 Task: Look for space in Iperu, Nigeria from 7th July, 2023 to 15th July, 2023 for 6 adults in price range Rs.15000 to Rs.20000. Place can be entire place with 3 bedrooms having 3 beds and 3 bathrooms. Property type can be house, flat, guest house. Booking option can be shelf check-in. Required host language is English.
Action: Mouse moved to (455, 110)
Screenshot: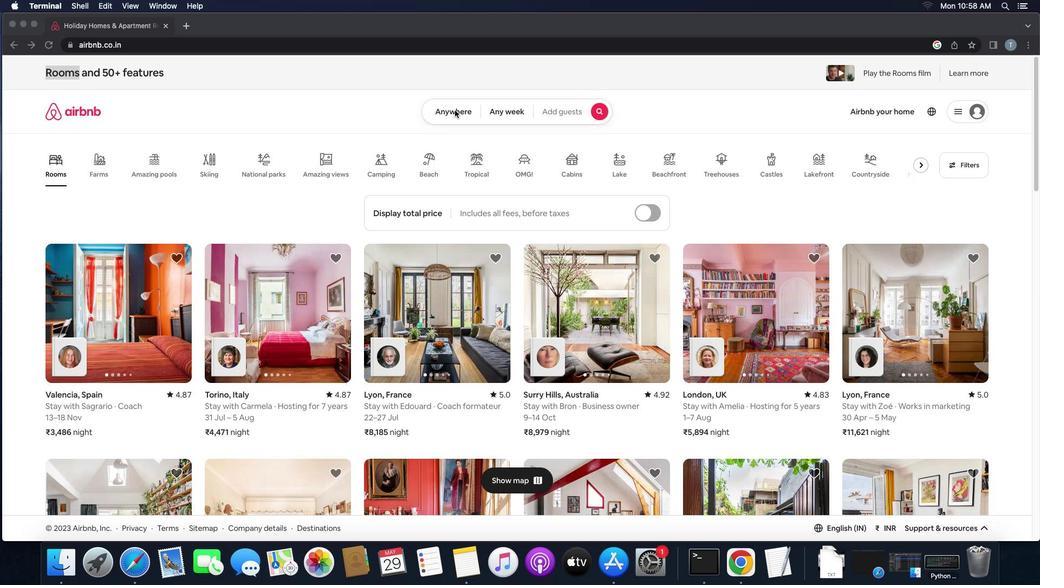 
Action: Mouse pressed left at (455, 110)
Screenshot: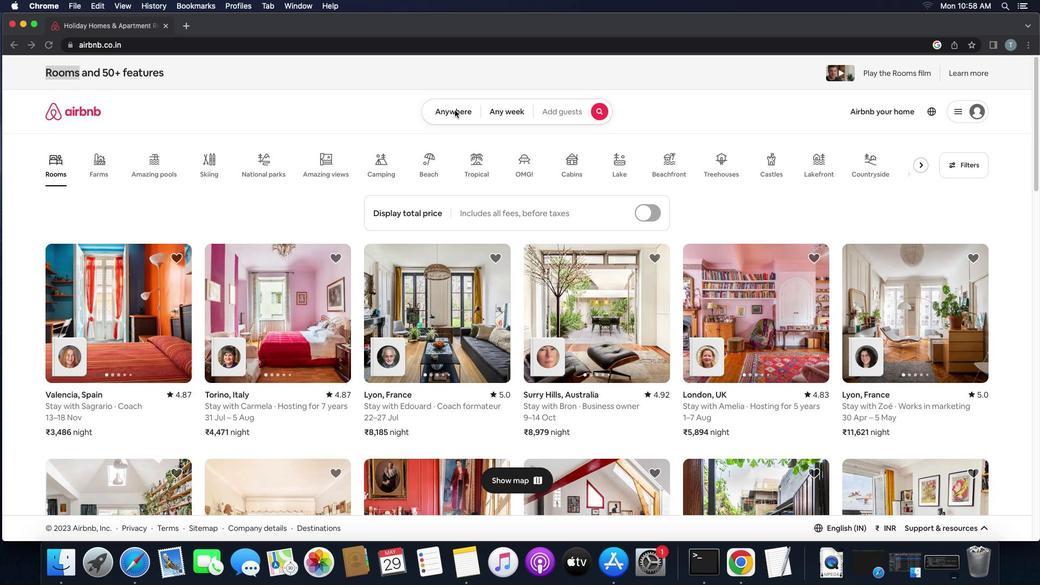 
Action: Mouse pressed left at (455, 110)
Screenshot: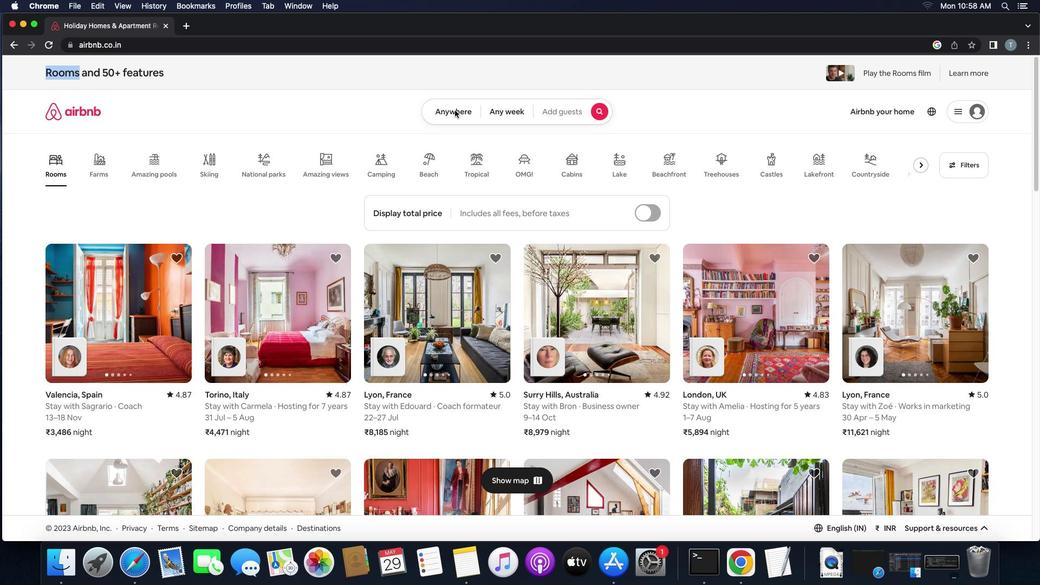 
Action: Mouse moved to (363, 156)
Screenshot: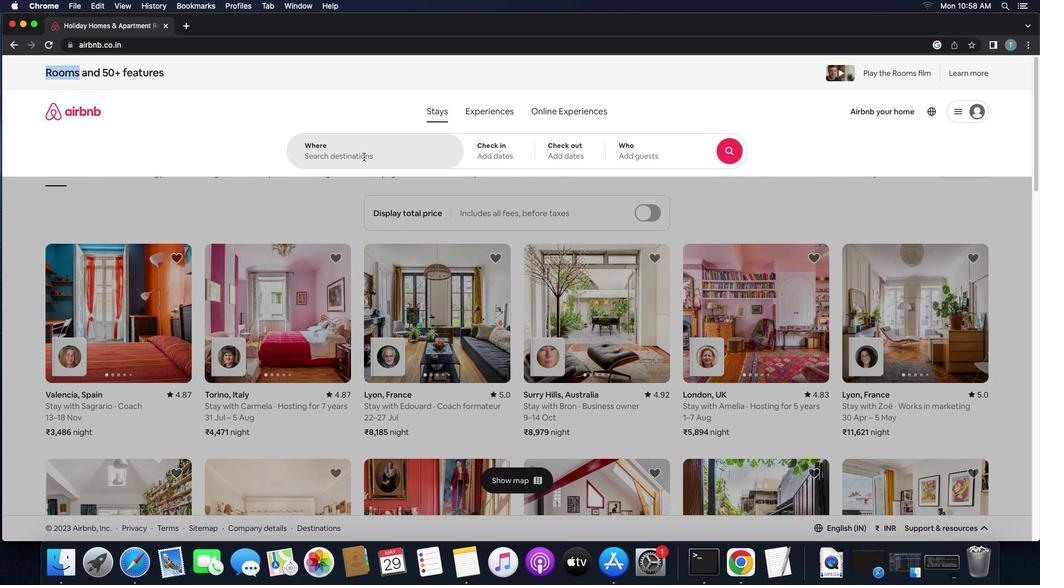 
Action: Mouse pressed left at (363, 156)
Screenshot: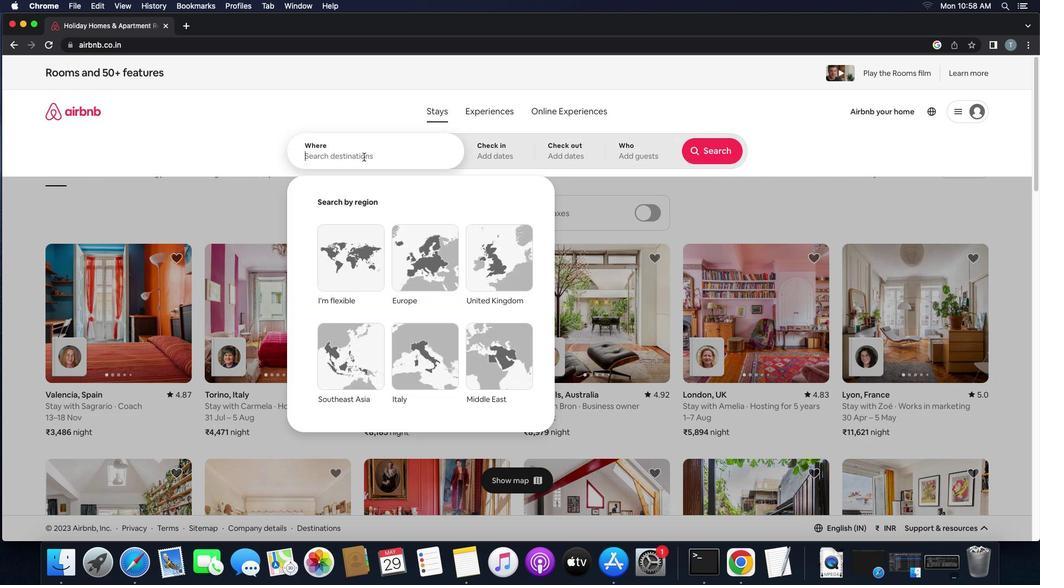 
Action: Key pressed 'i''p''e''r''u'
Screenshot: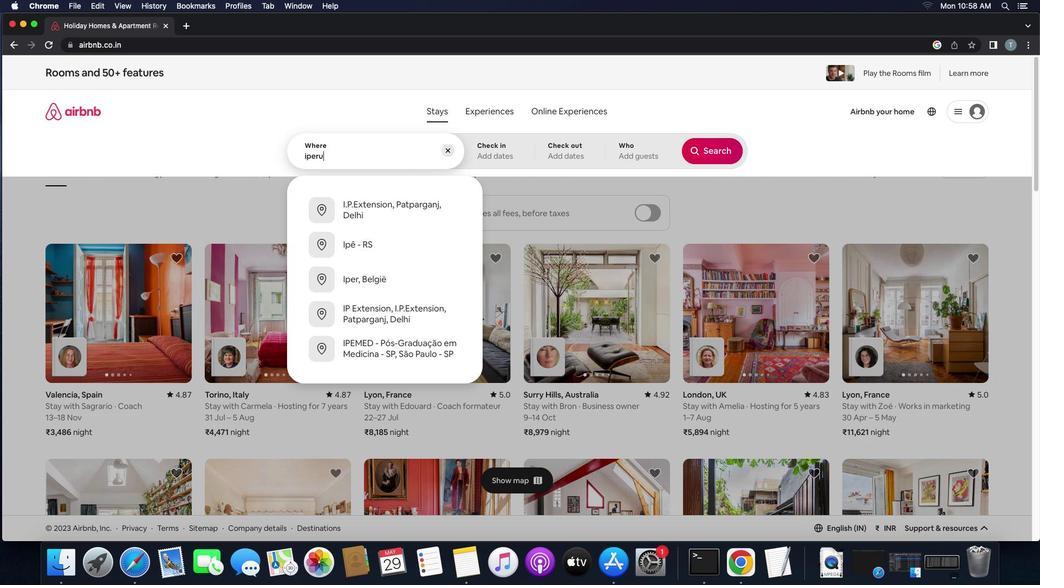 
Action: Mouse moved to (399, 215)
Screenshot: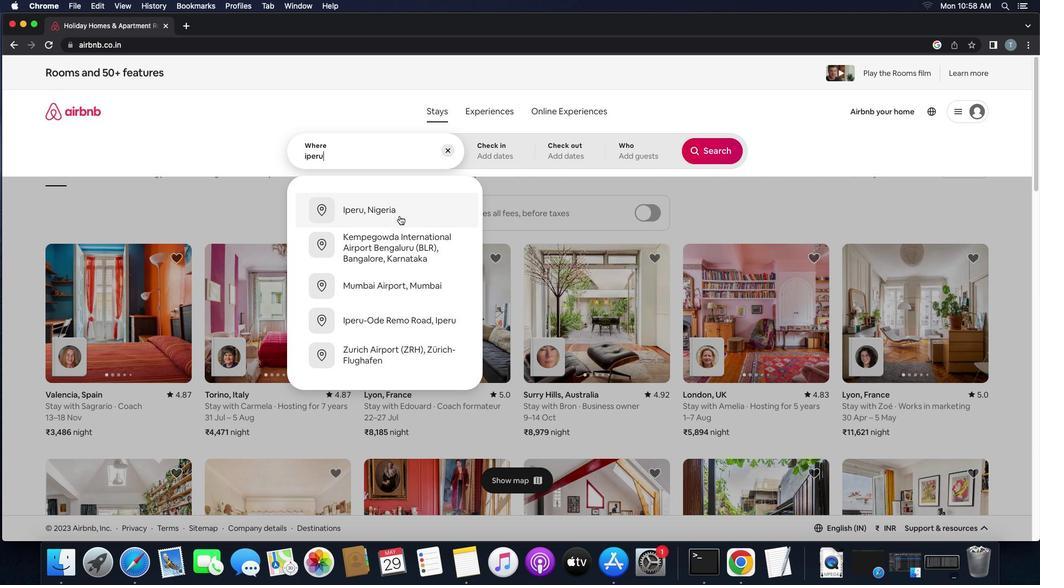 
Action: Mouse pressed left at (399, 215)
Screenshot: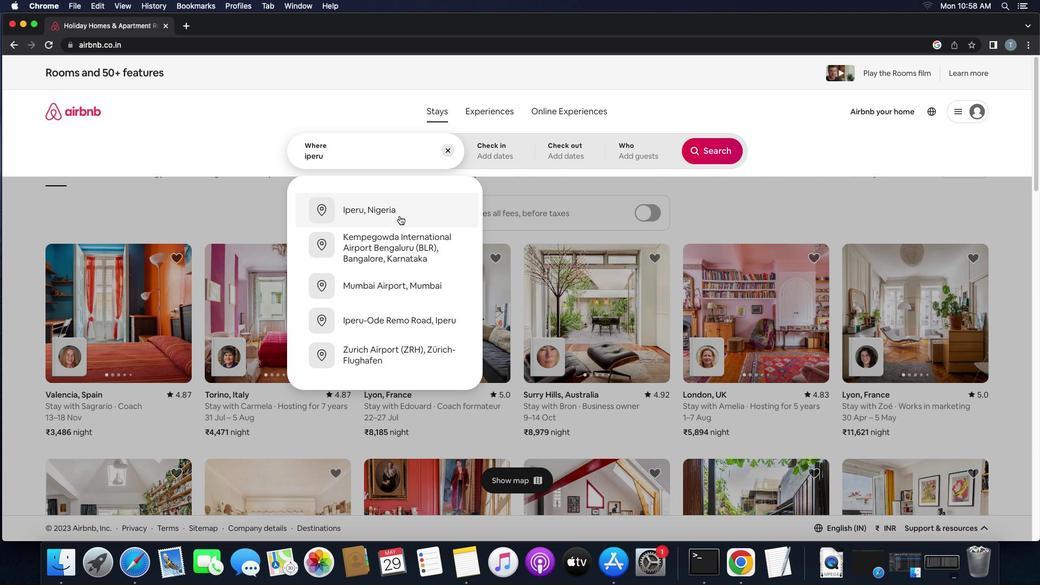 
Action: Mouse moved to (707, 237)
Screenshot: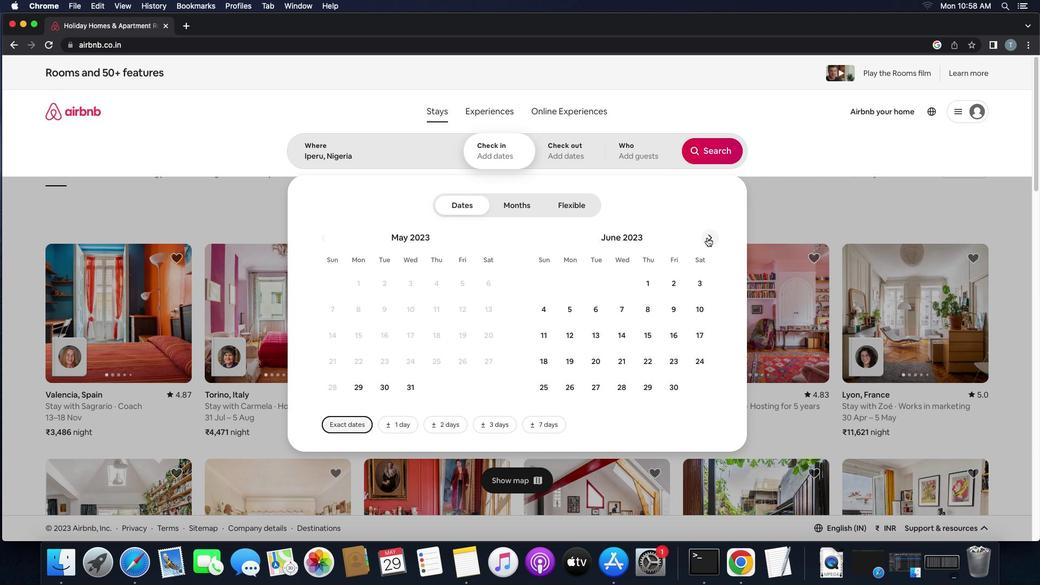 
Action: Mouse pressed left at (707, 237)
Screenshot: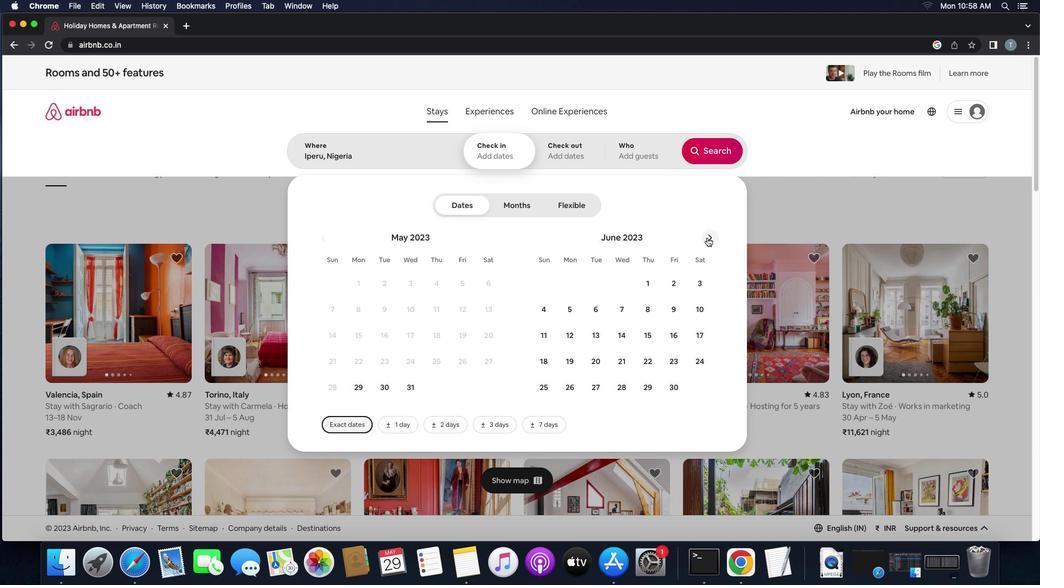 
Action: Mouse moved to (669, 313)
Screenshot: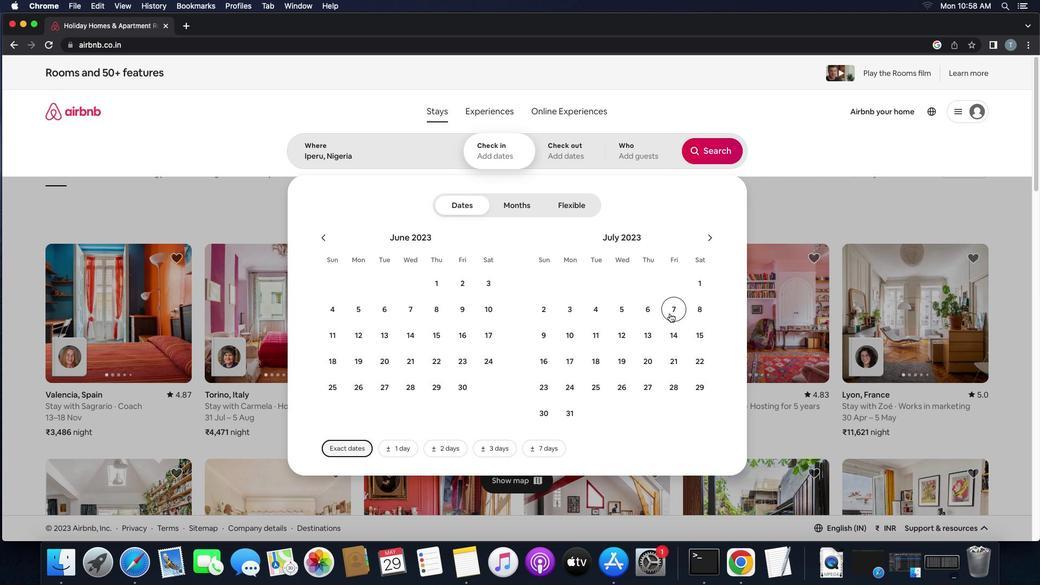 
Action: Mouse pressed left at (669, 313)
Screenshot: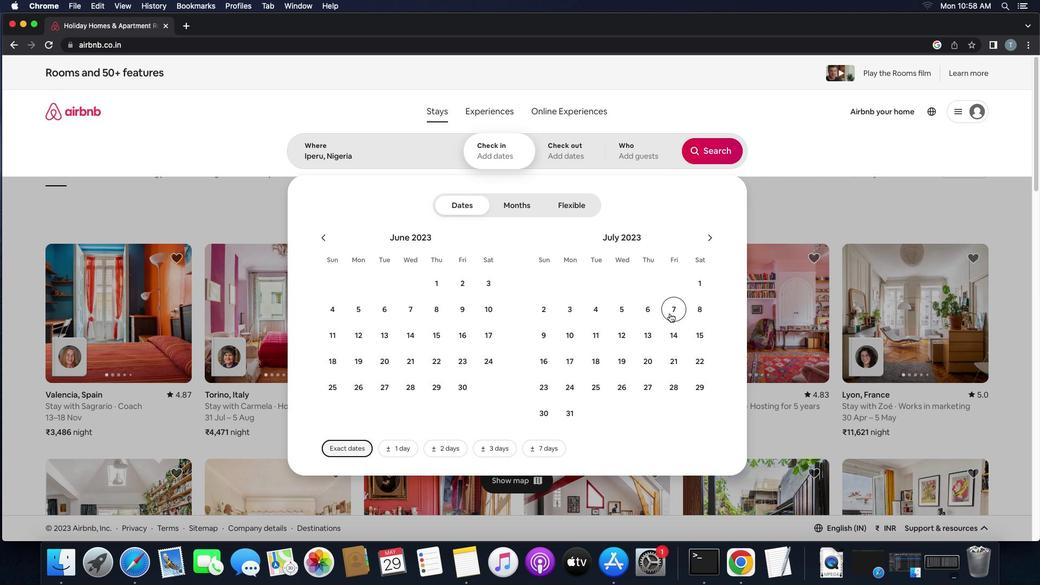 
Action: Mouse moved to (701, 338)
Screenshot: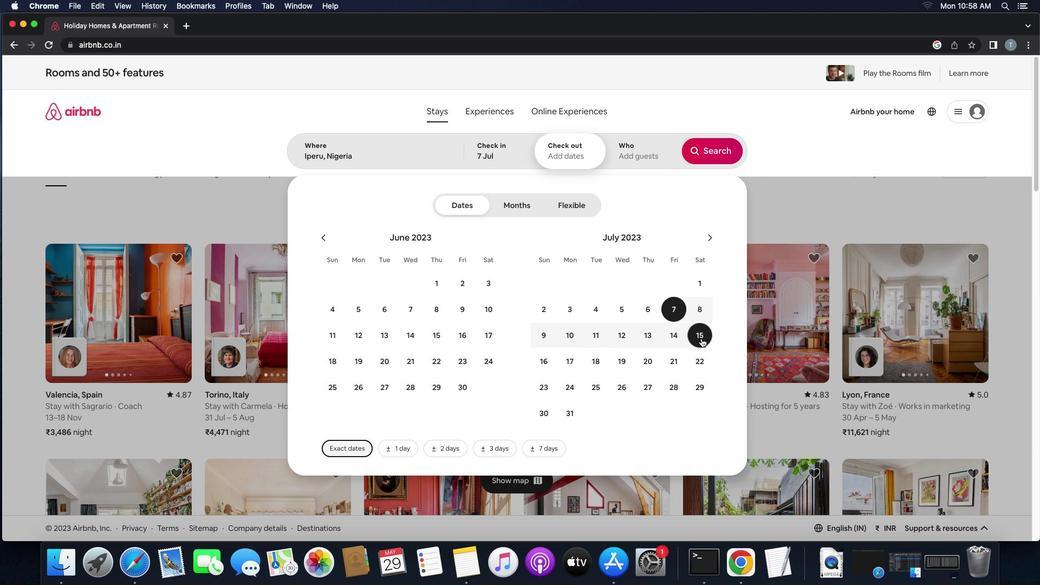 
Action: Mouse pressed left at (701, 338)
Screenshot: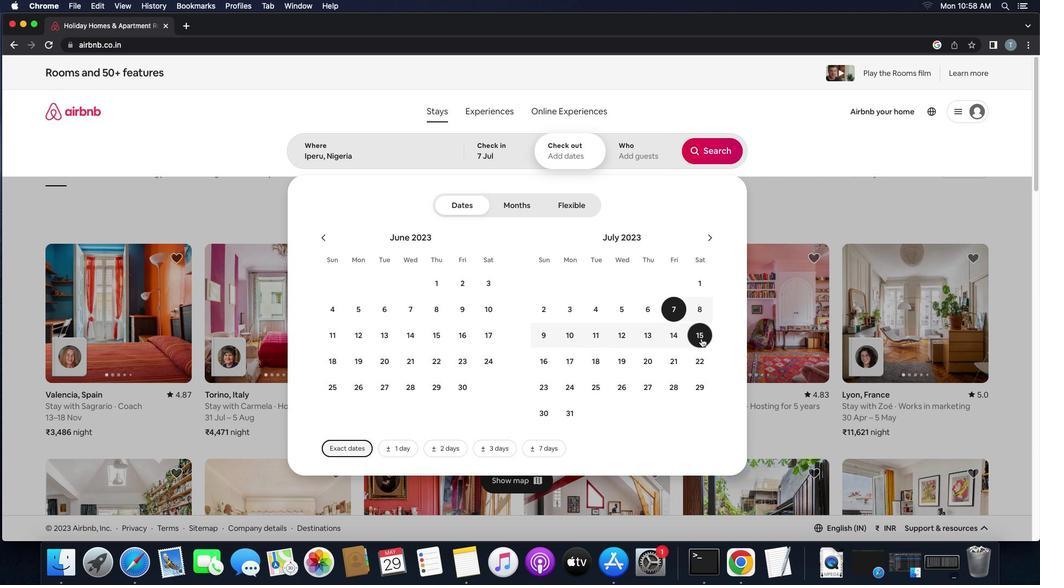 
Action: Mouse moved to (627, 150)
Screenshot: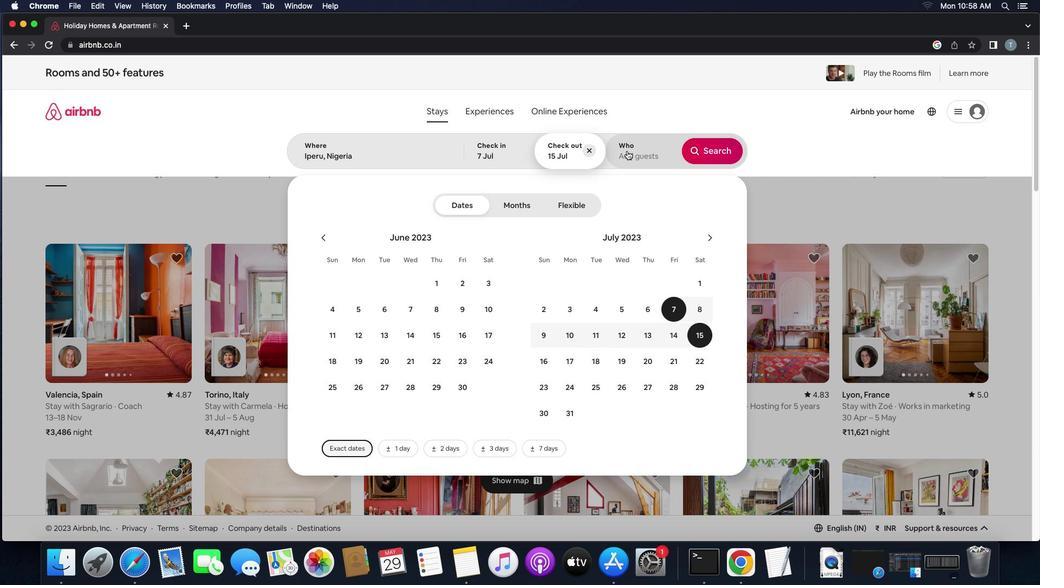 
Action: Mouse pressed left at (627, 150)
Screenshot: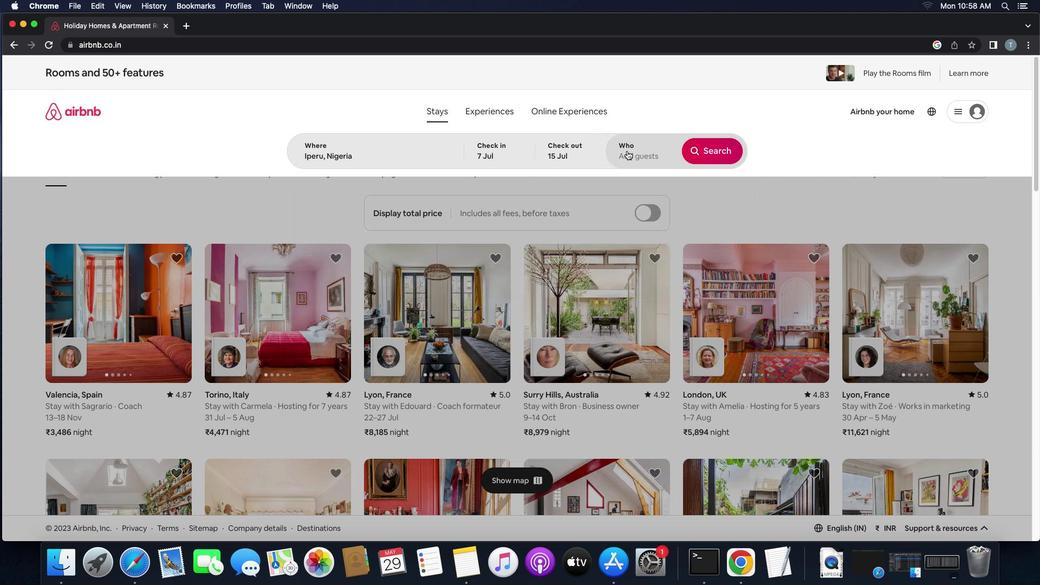 
Action: Mouse moved to (714, 205)
Screenshot: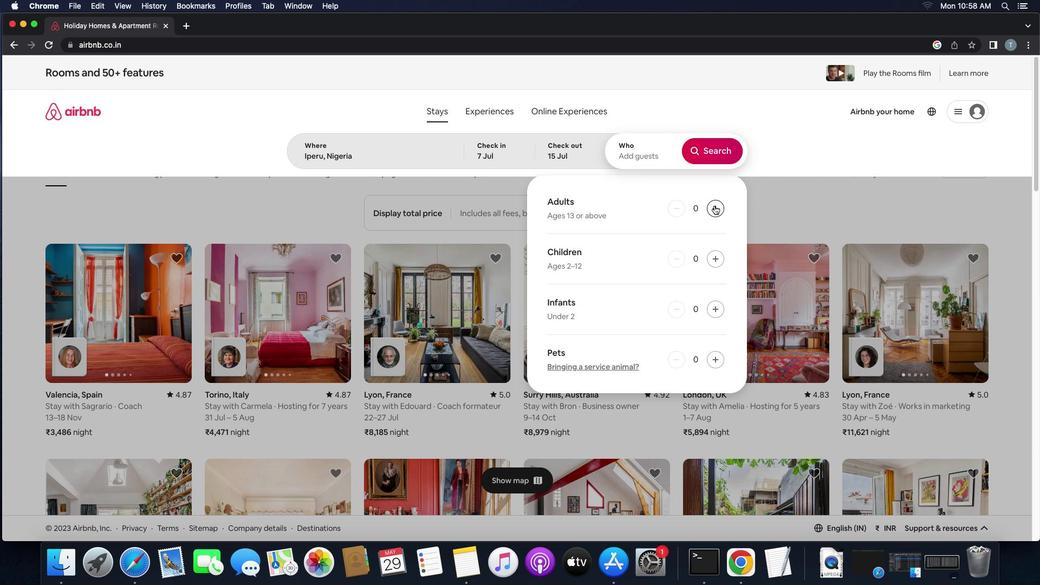 
Action: Mouse pressed left at (714, 205)
Screenshot: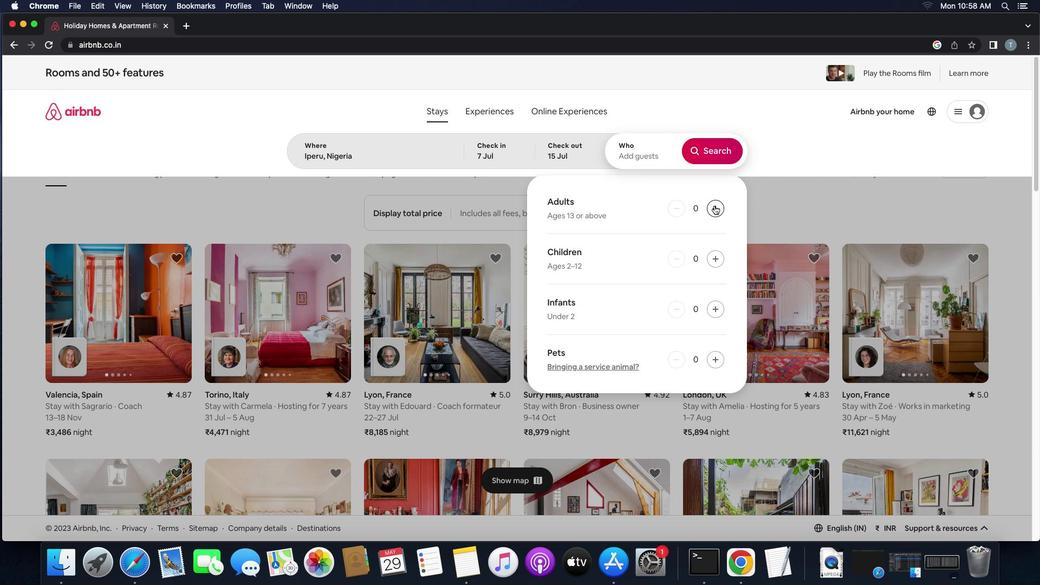 
Action: Mouse pressed left at (714, 205)
Screenshot: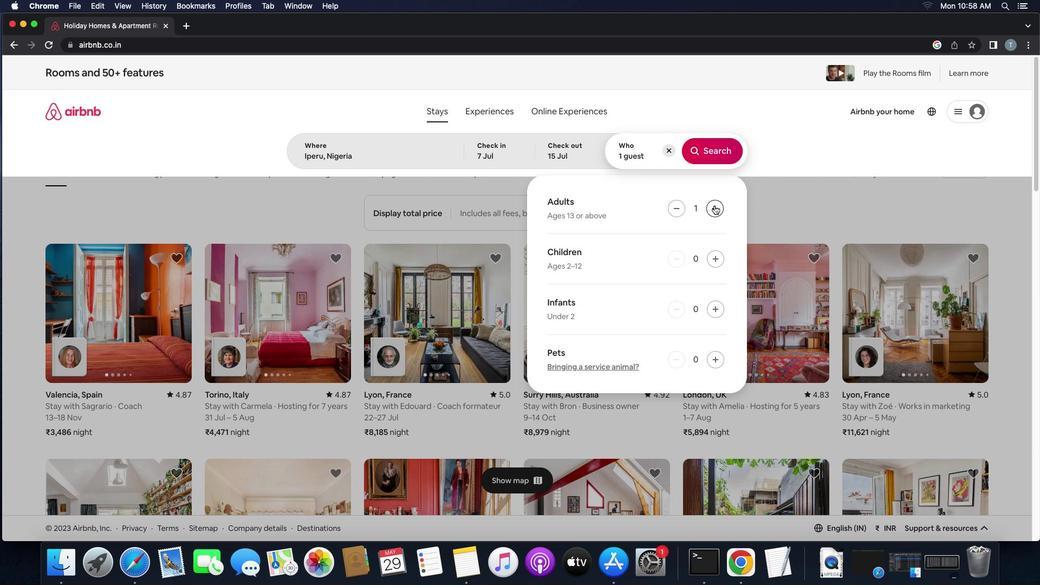 
Action: Mouse pressed left at (714, 205)
Screenshot: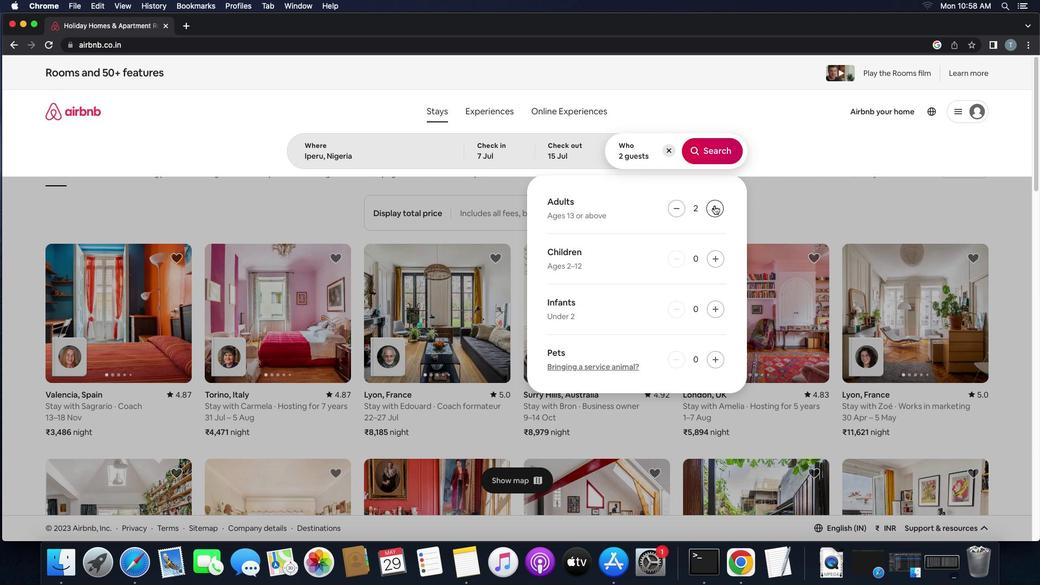 
Action: Mouse moved to (714, 205)
Screenshot: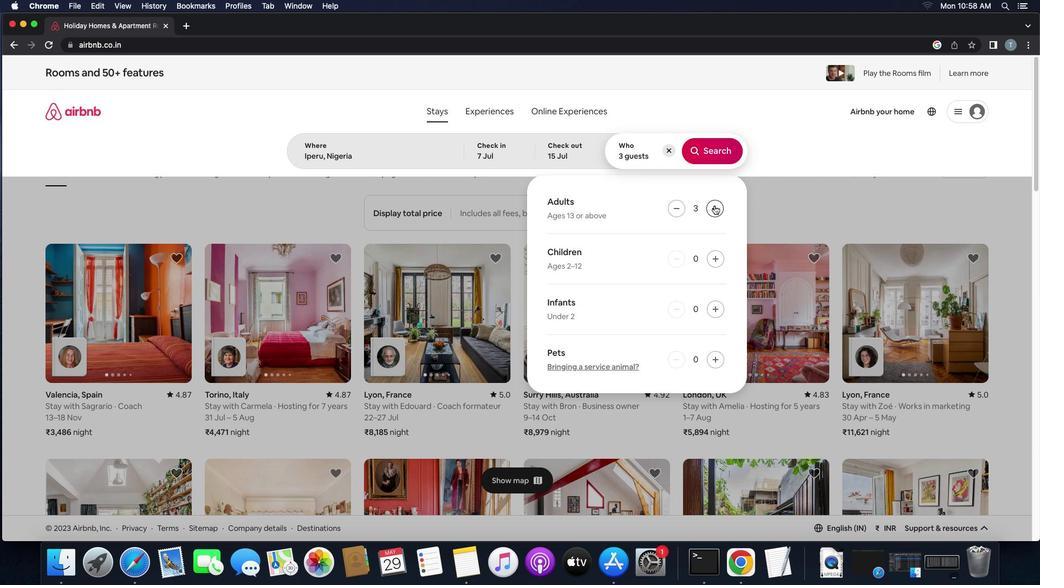 
Action: Mouse pressed left at (714, 205)
Screenshot: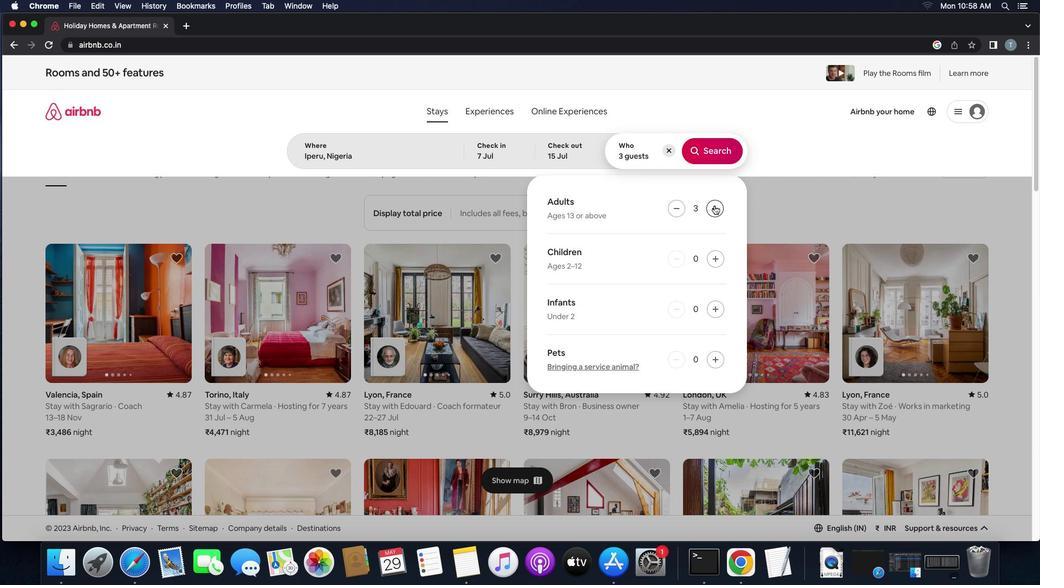 
Action: Mouse moved to (714, 205)
Screenshot: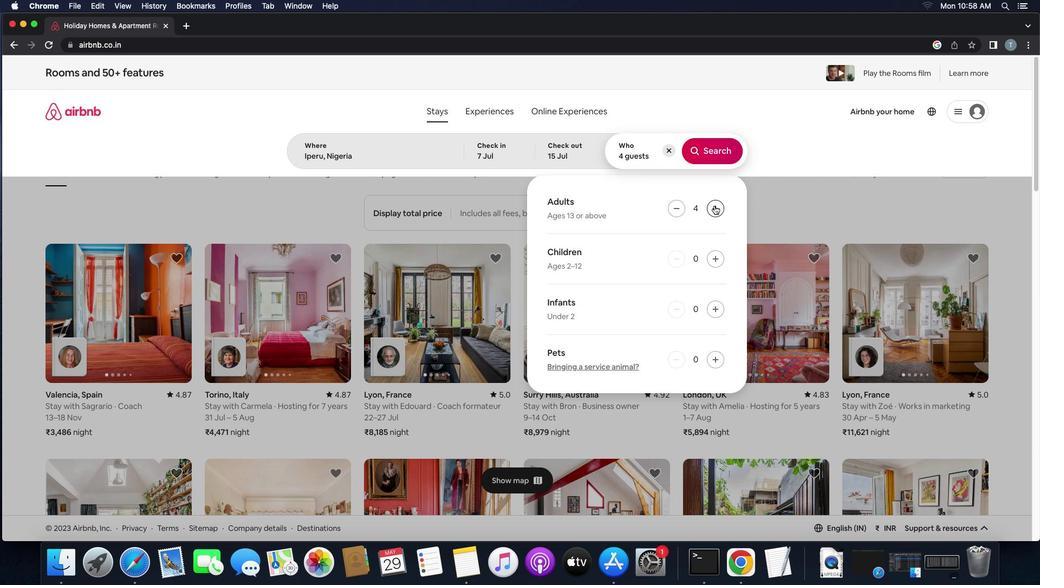 
Action: Mouse pressed left at (714, 205)
Screenshot: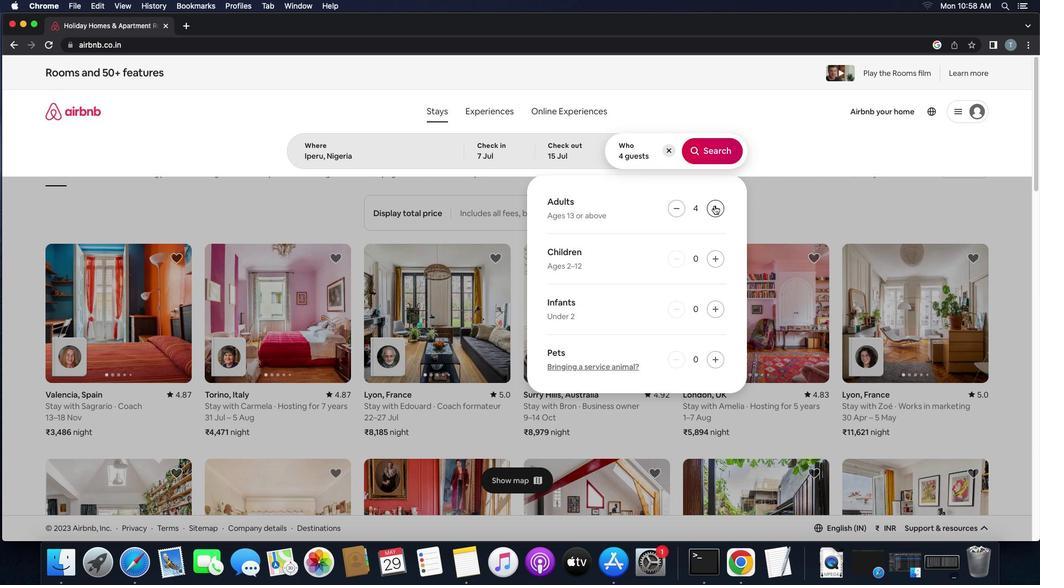 
Action: Mouse moved to (714, 204)
Screenshot: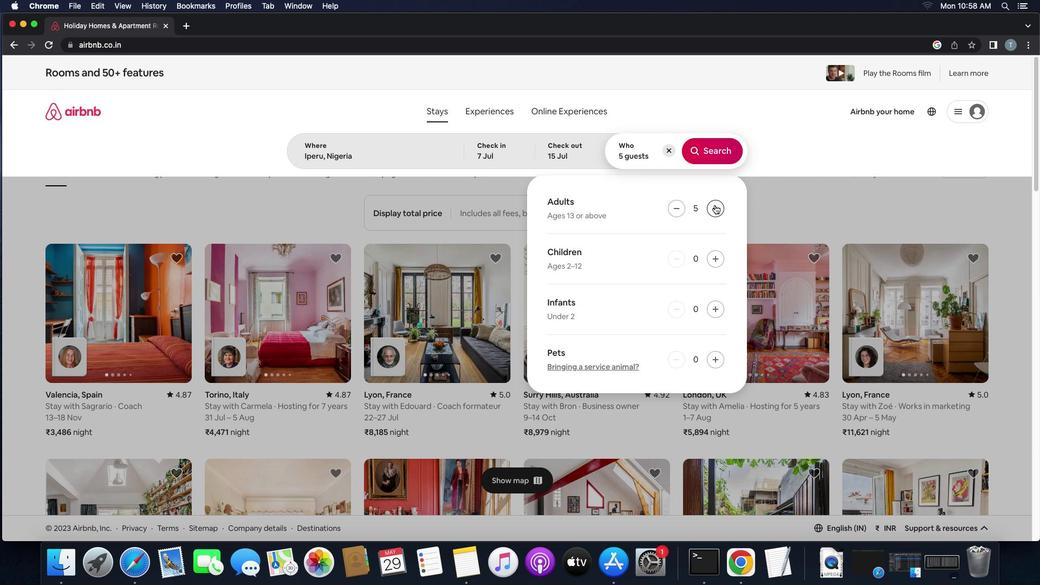 
Action: Mouse pressed left at (714, 204)
Screenshot: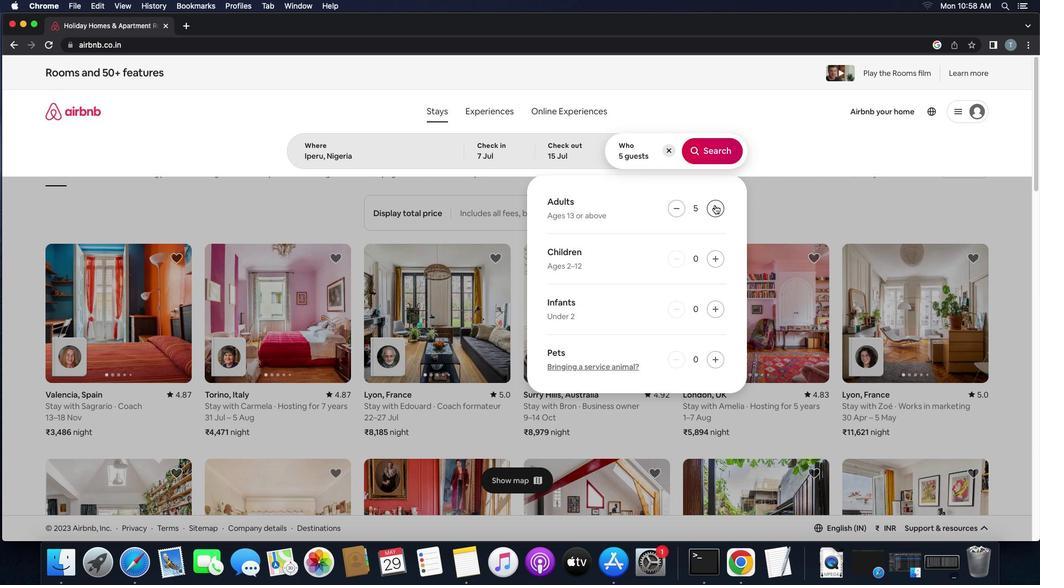 
Action: Mouse moved to (706, 146)
Screenshot: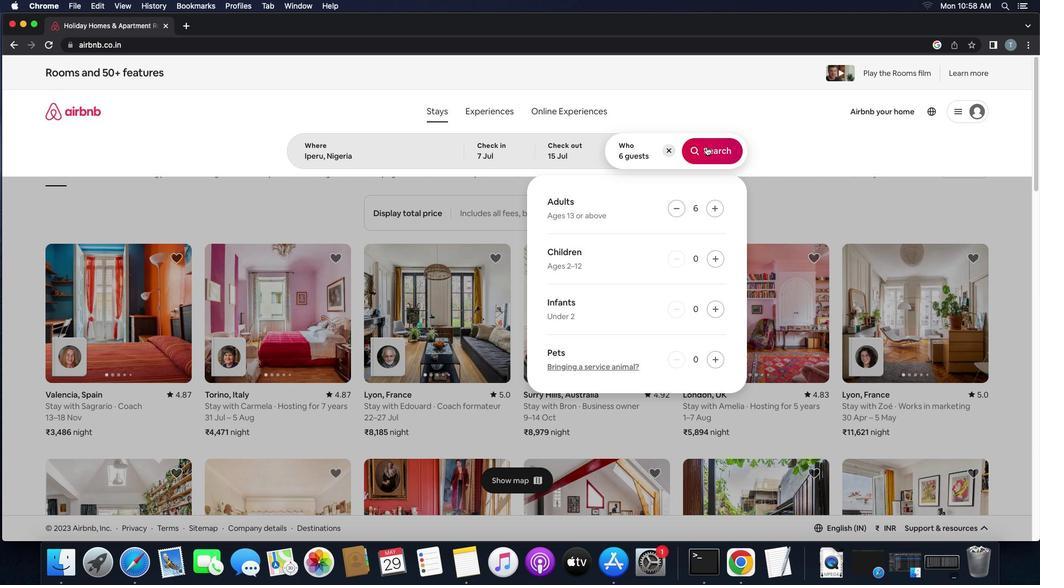
Action: Mouse pressed left at (706, 146)
Screenshot: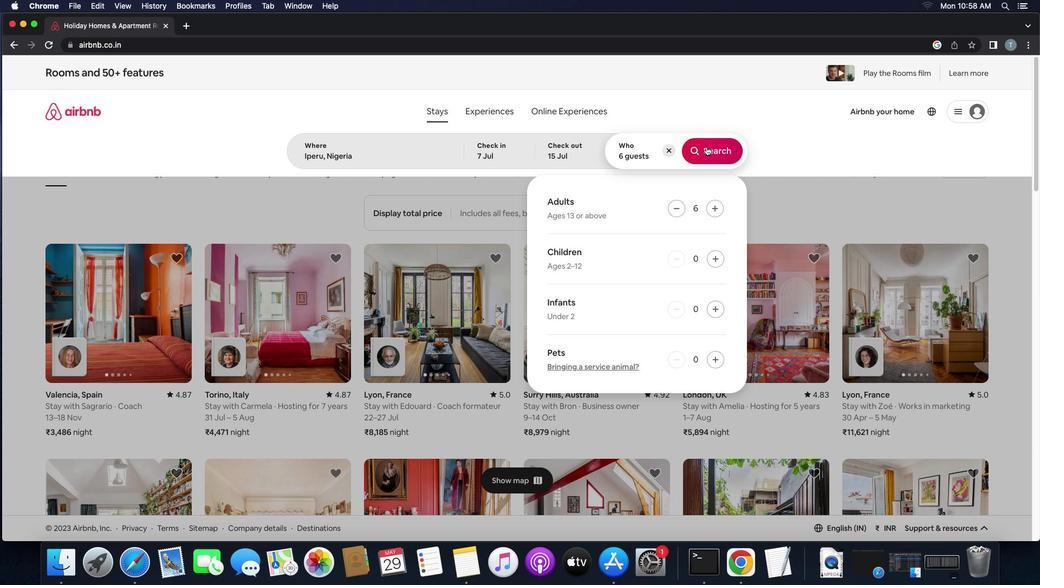 
Action: Mouse moved to (993, 122)
Screenshot: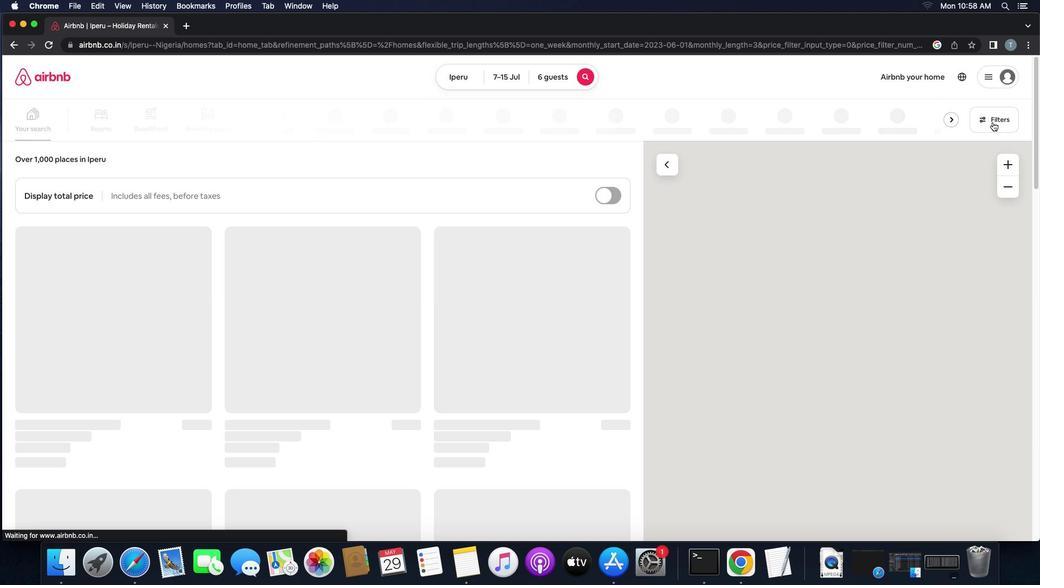 
Action: Mouse pressed left at (993, 122)
Screenshot: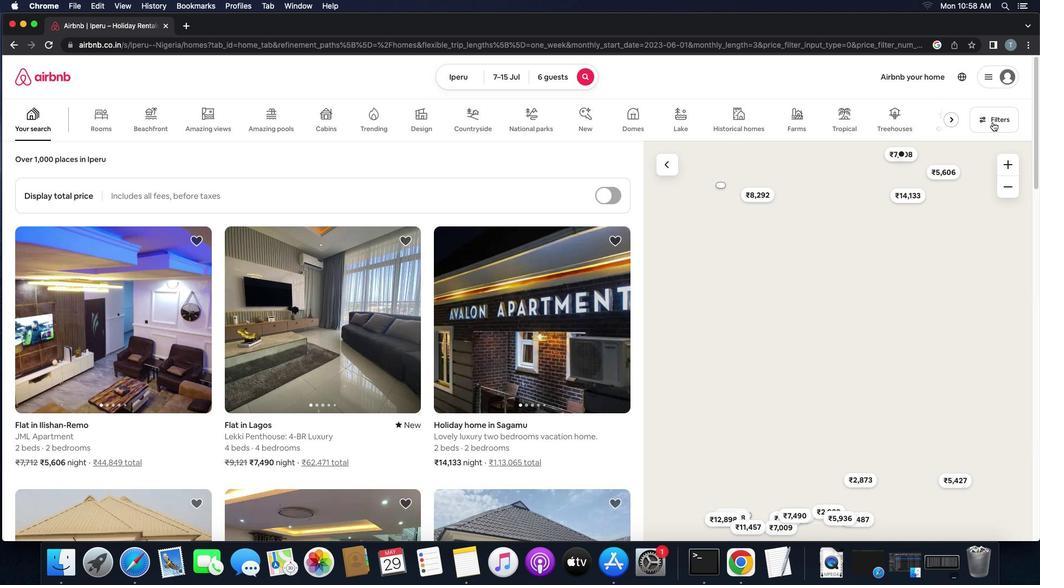 
Action: Mouse moved to (378, 254)
Screenshot: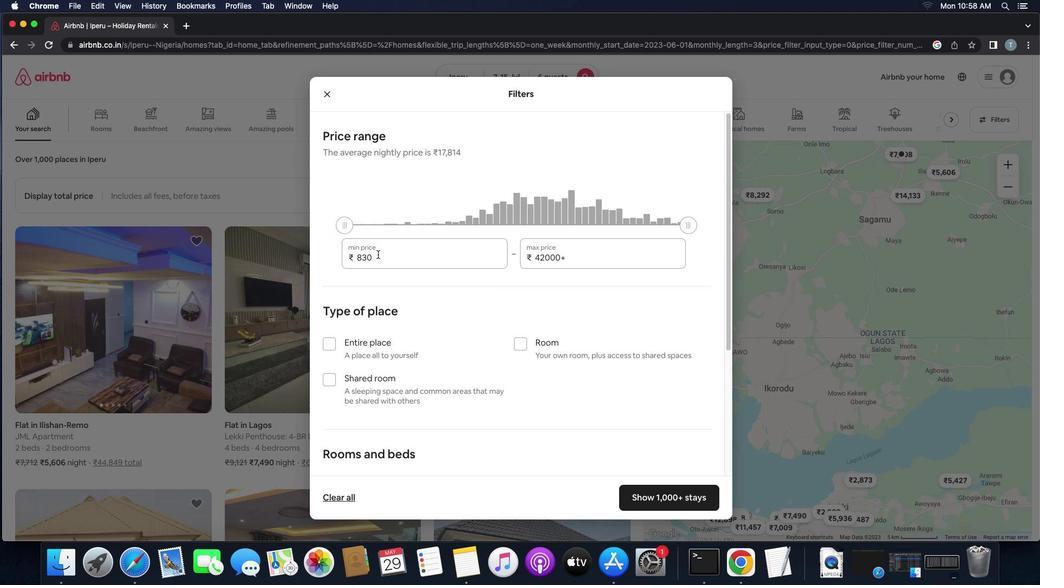
Action: Mouse pressed left at (378, 254)
Screenshot: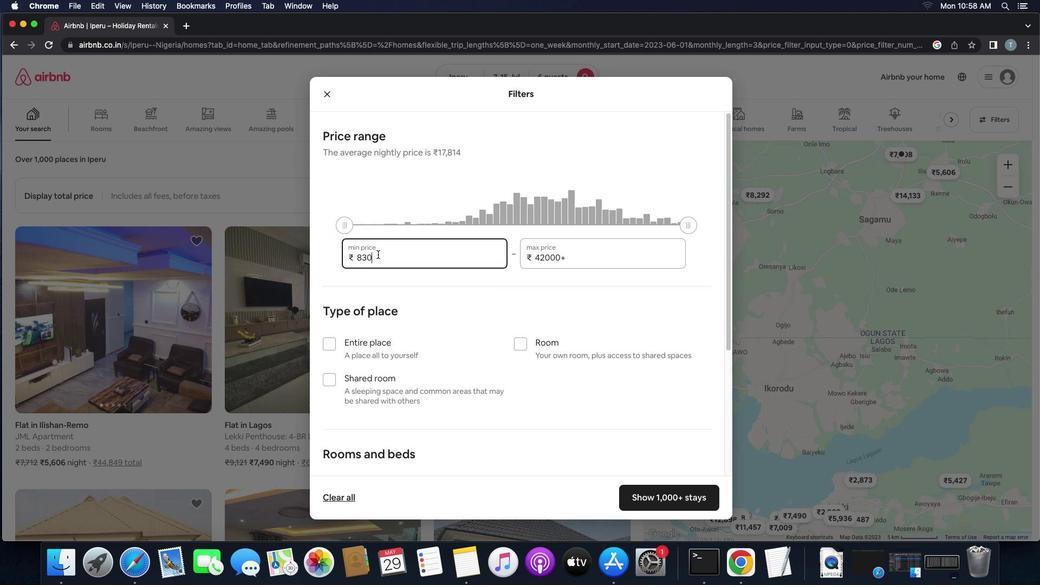 
Action: Mouse pressed left at (378, 254)
Screenshot: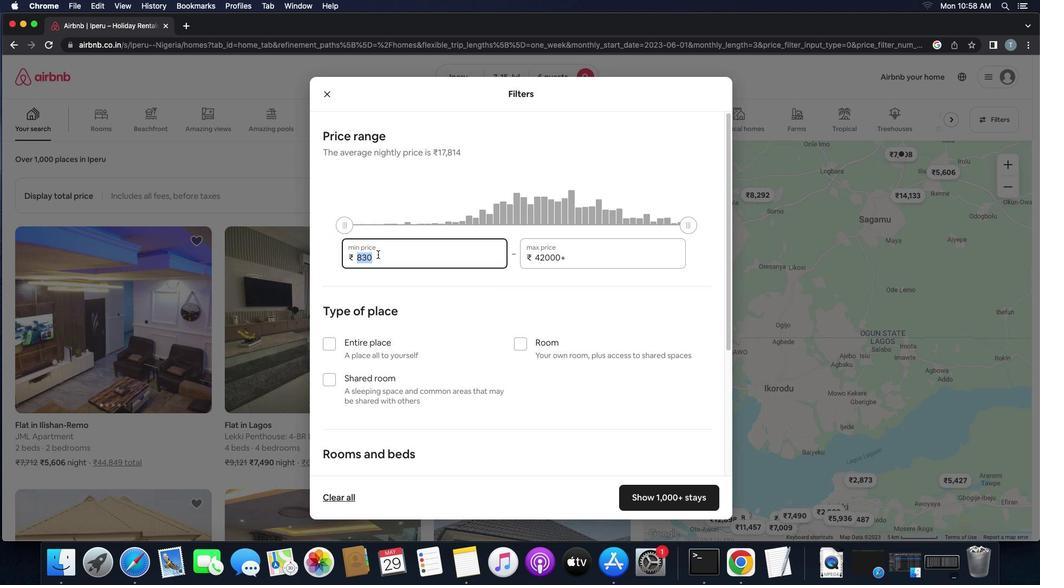 
Action: Key pressed Key.backspace'1''5''0''0''0'
Screenshot: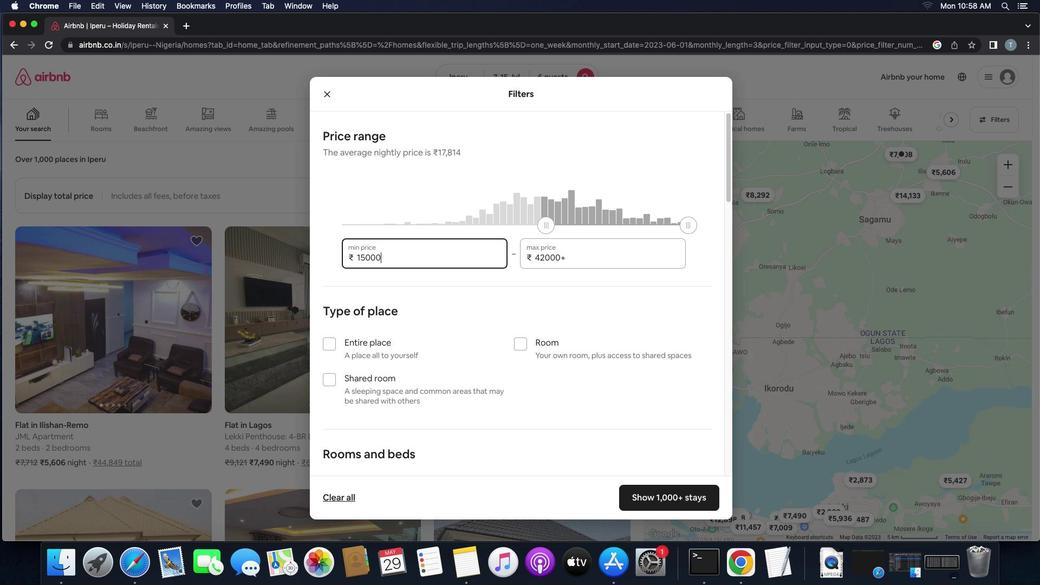 
Action: Mouse moved to (582, 257)
Screenshot: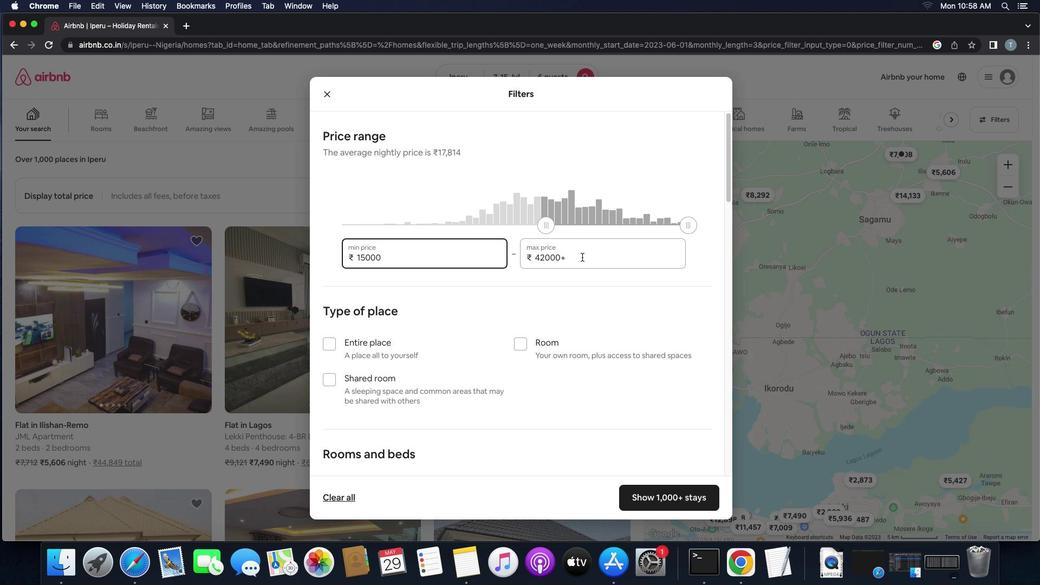 
Action: Mouse pressed left at (582, 257)
Screenshot: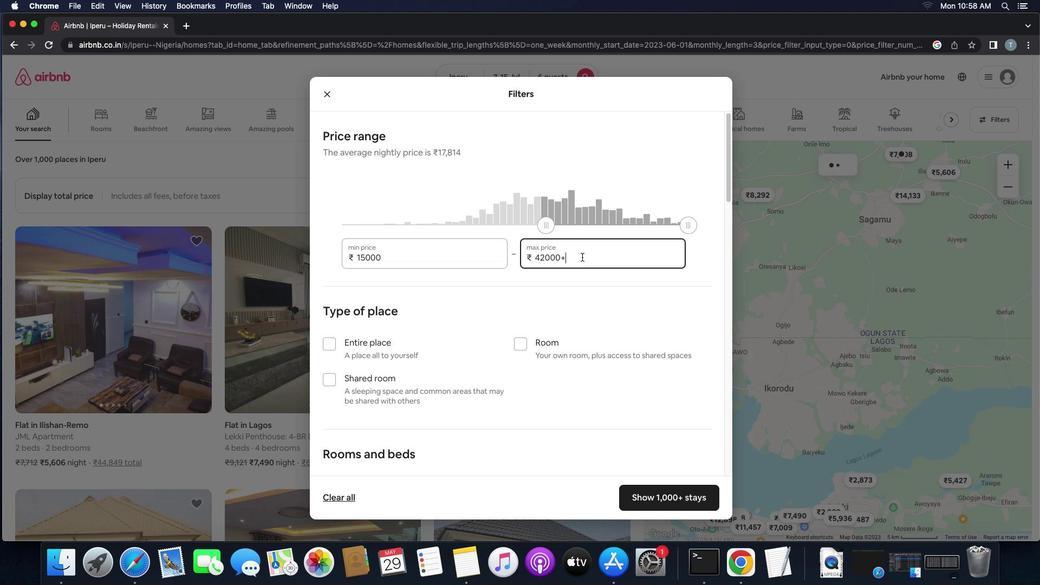 
Action: Key pressed Key.backspaceKey.backspaceKey.backspaceKey.backspaceKey.backspaceKey.backspace'2''0''0''0''0'
Screenshot: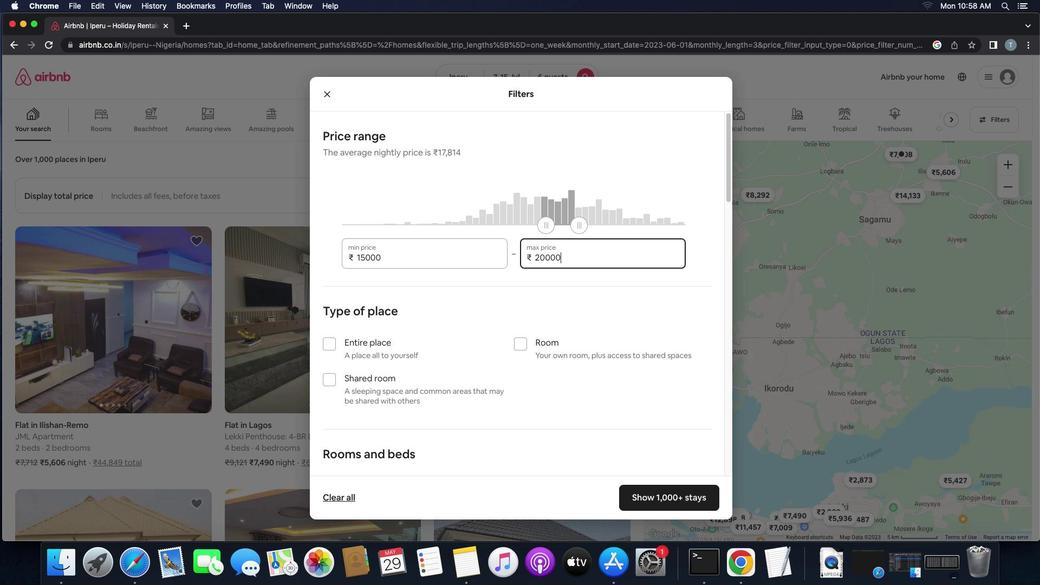 
Action: Mouse moved to (331, 344)
Screenshot: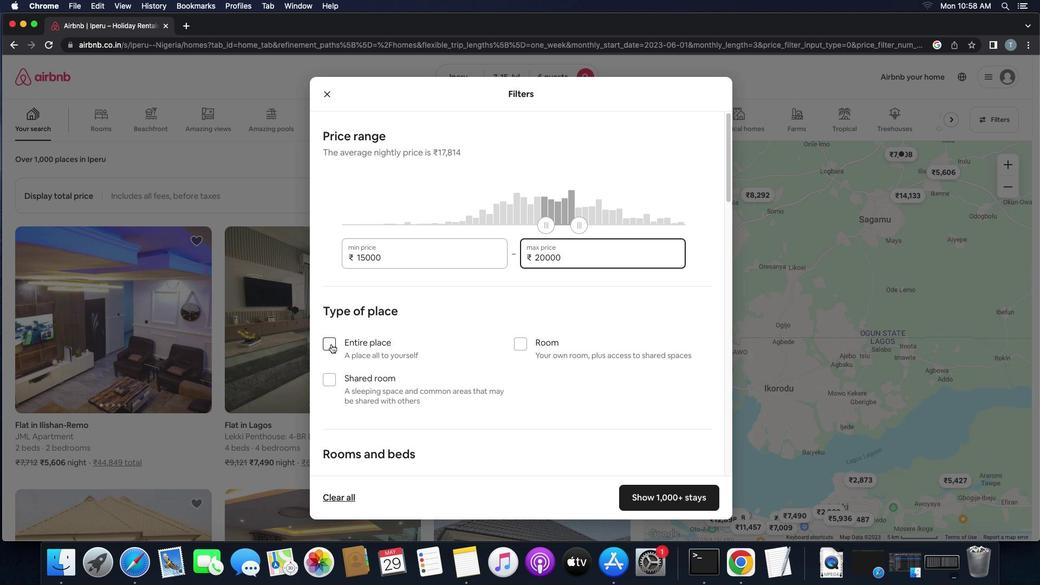 
Action: Mouse pressed left at (331, 344)
Screenshot: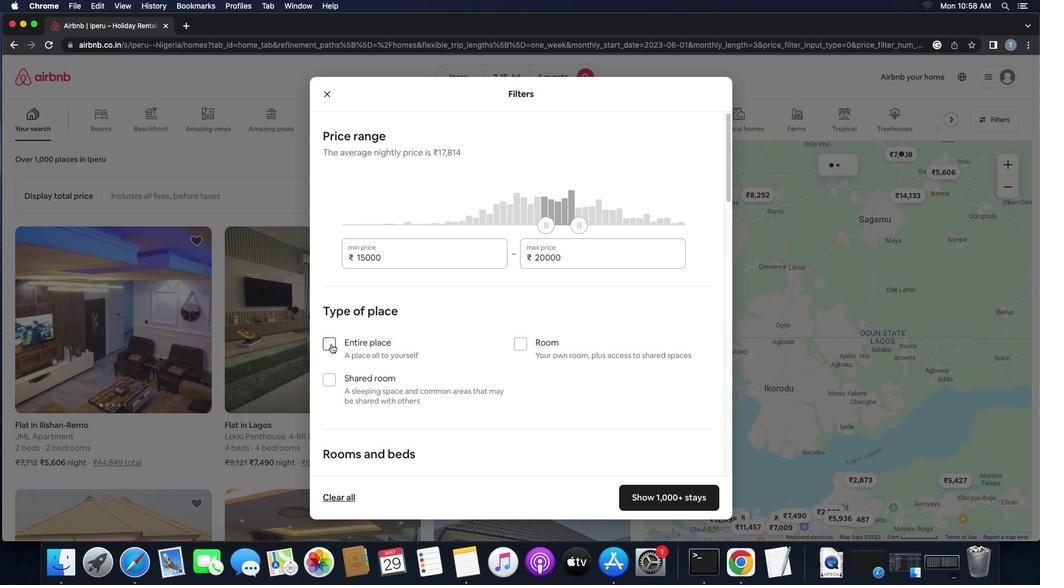 
Action: Mouse moved to (484, 394)
Screenshot: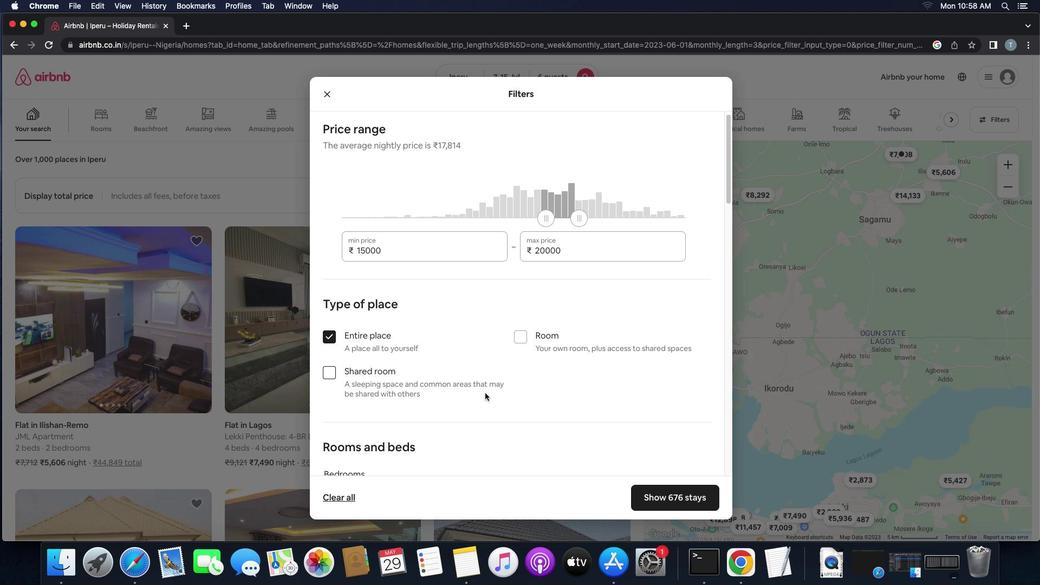 
Action: Mouse scrolled (484, 394) with delta (0, 0)
Screenshot: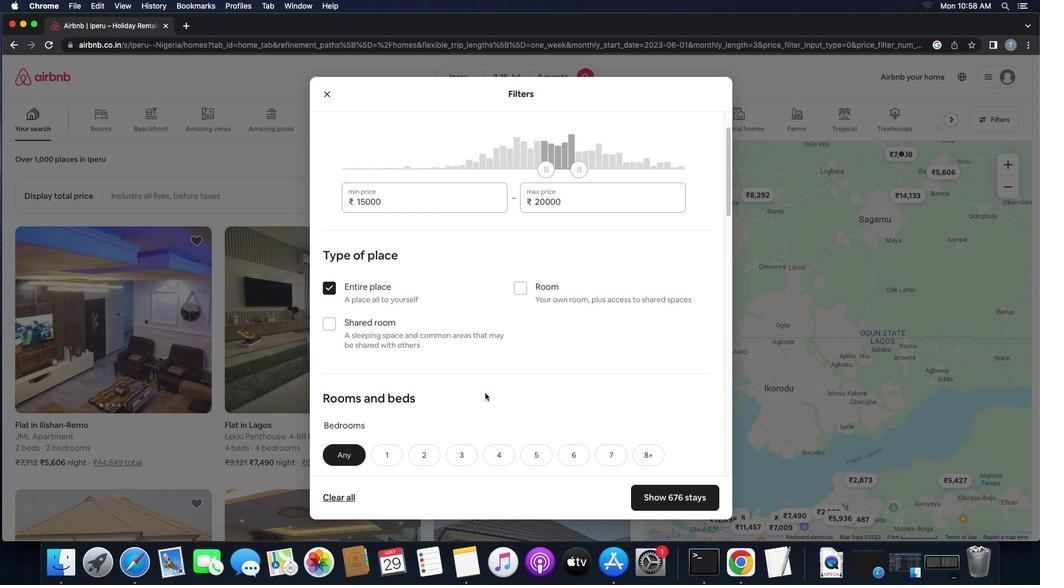 
Action: Mouse moved to (484, 394)
Screenshot: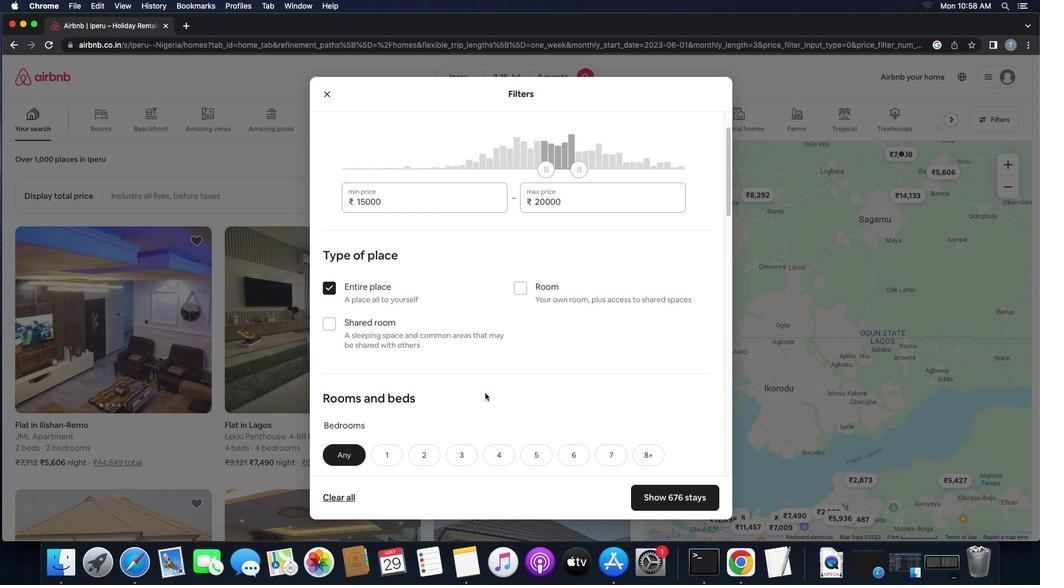 
Action: Mouse scrolled (484, 394) with delta (0, 0)
Screenshot: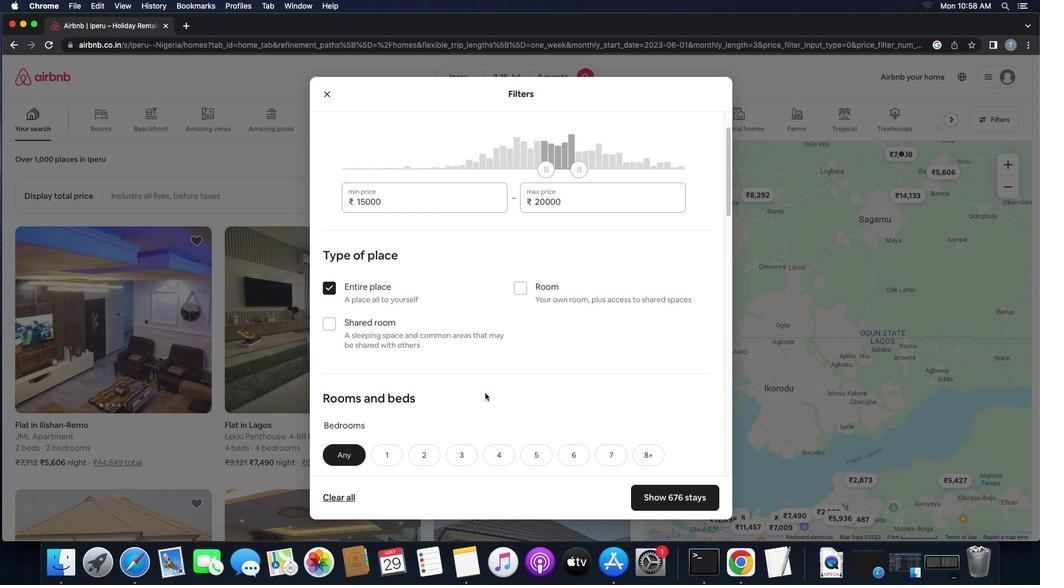 
Action: Mouse moved to (484, 394)
Screenshot: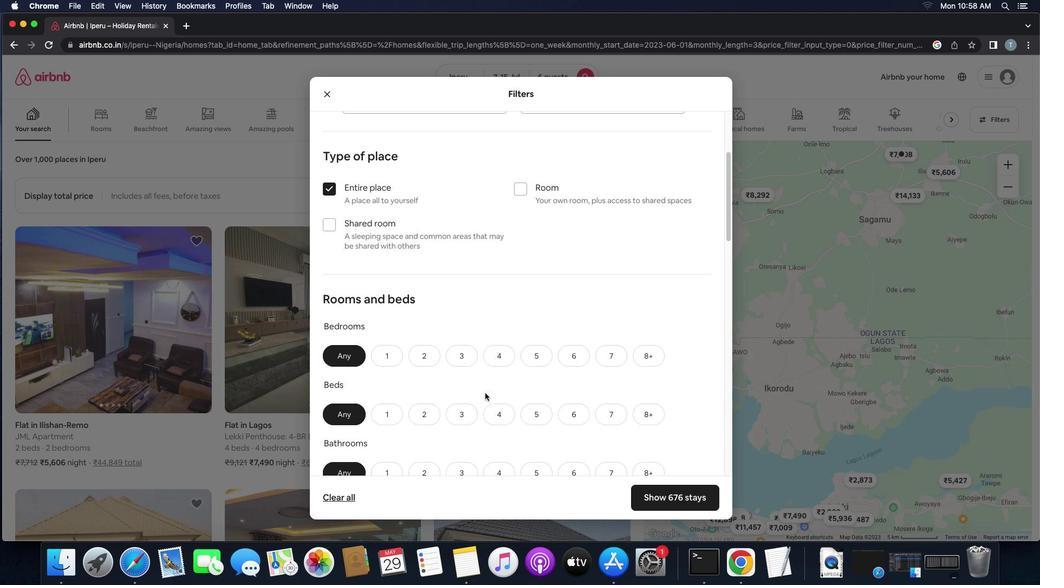 
Action: Mouse scrolled (484, 394) with delta (0, -1)
Screenshot: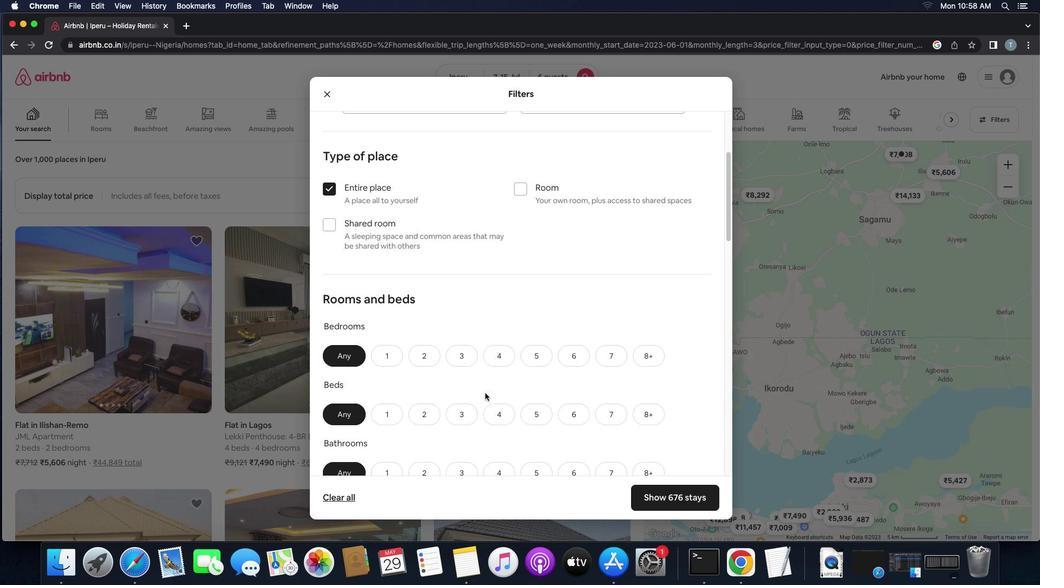 
Action: Mouse moved to (485, 393)
Screenshot: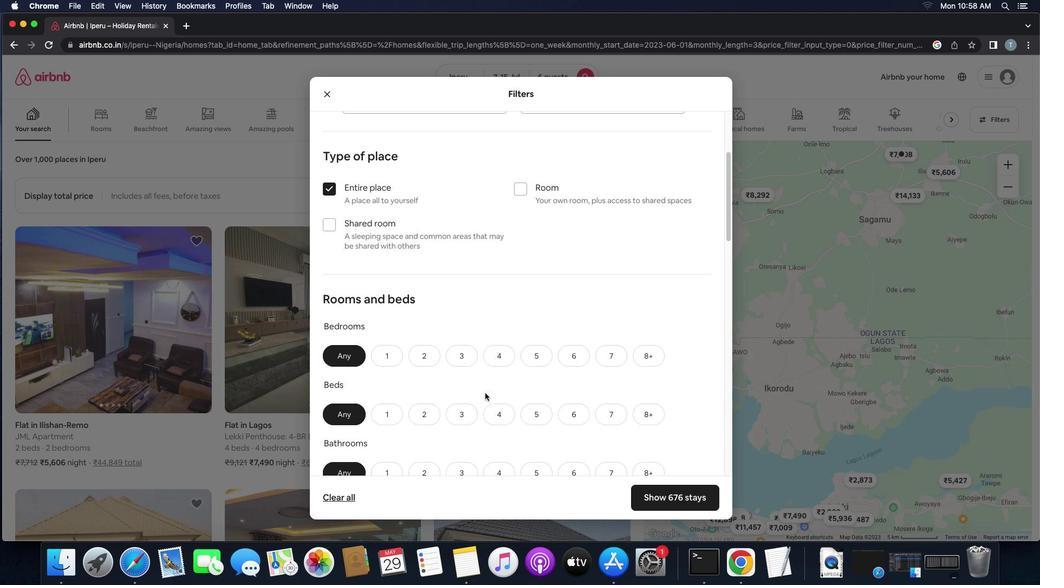 
Action: Mouse scrolled (485, 393) with delta (0, -2)
Screenshot: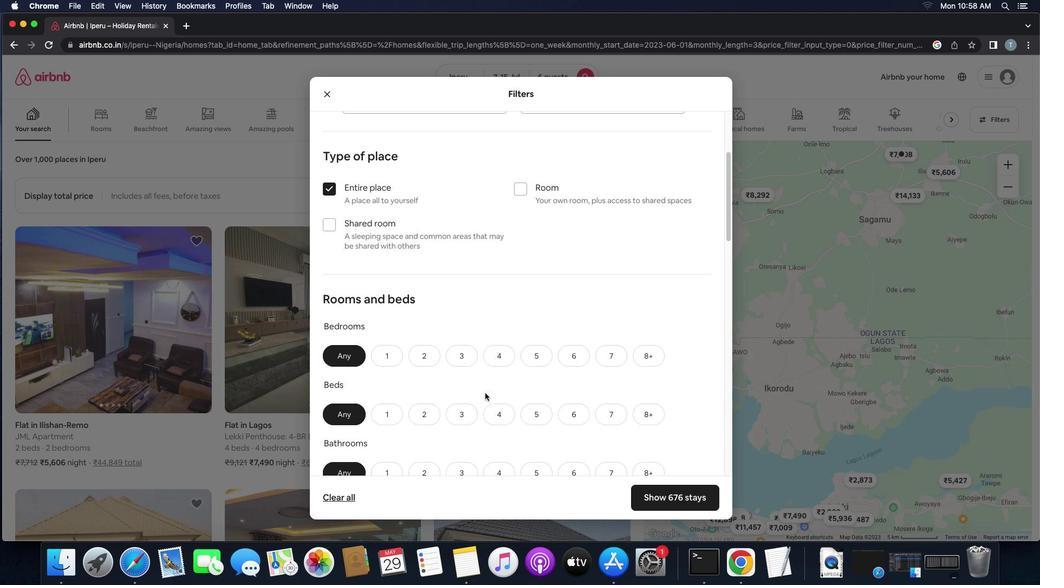 
Action: Mouse moved to (461, 275)
Screenshot: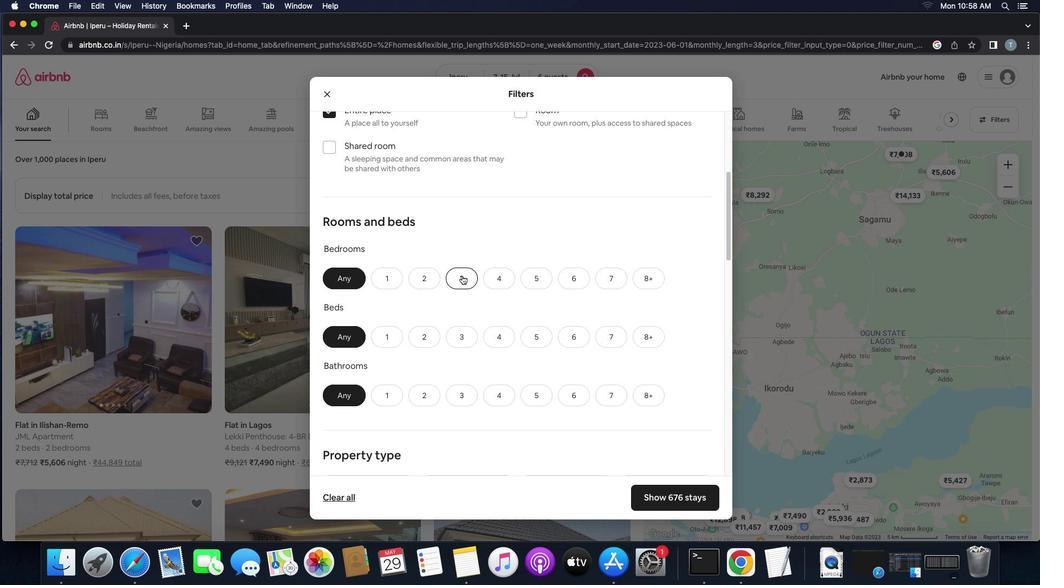 
Action: Mouse pressed left at (461, 275)
Screenshot: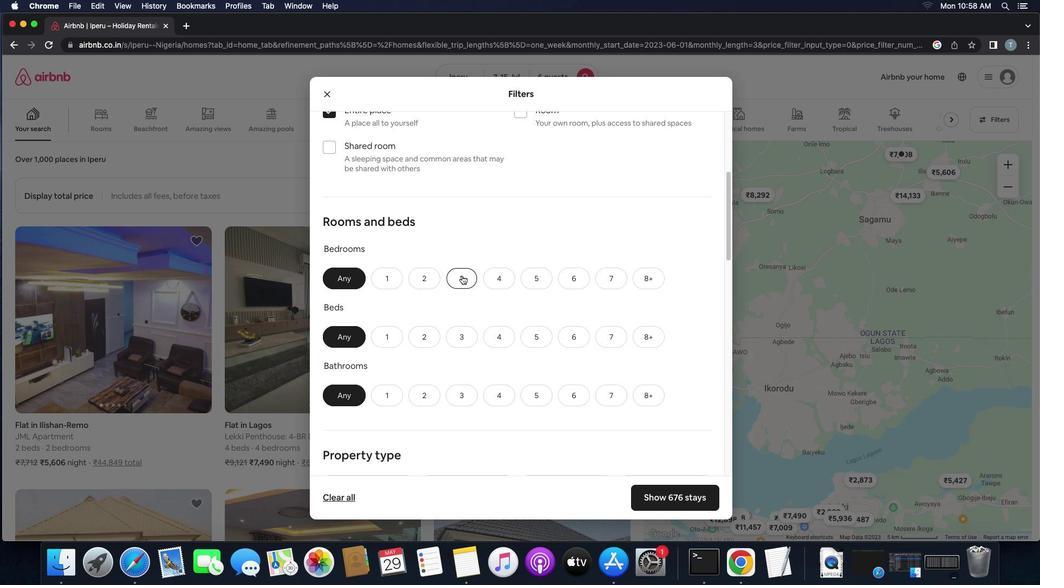 
Action: Mouse moved to (471, 343)
Screenshot: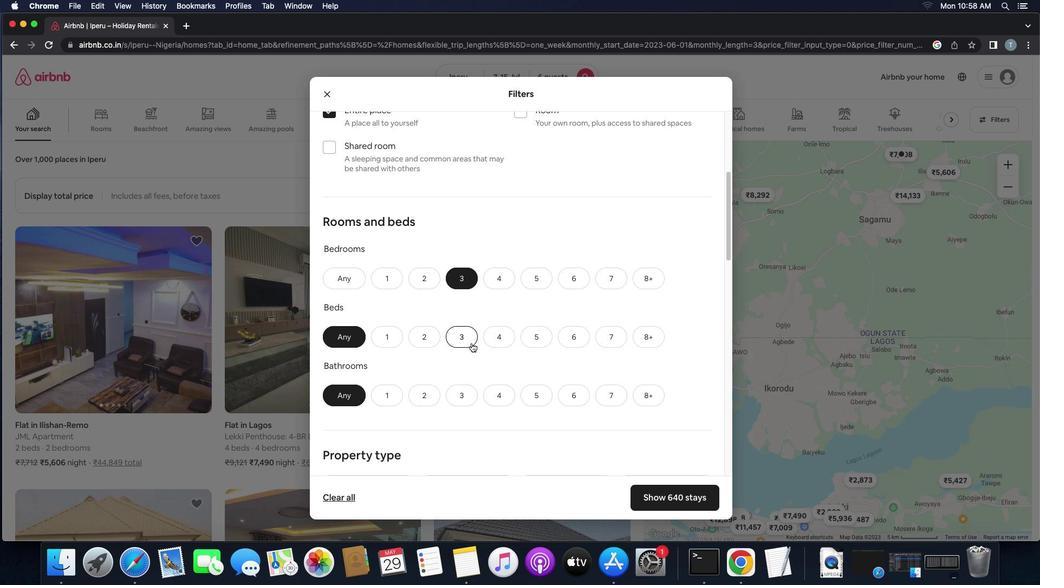 
Action: Mouse pressed left at (471, 343)
Screenshot: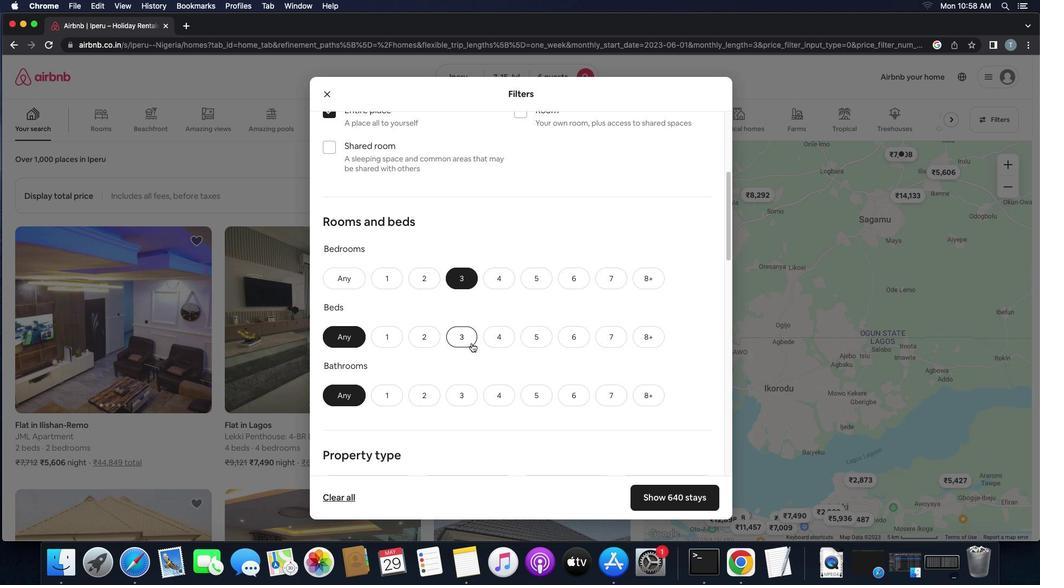 
Action: Mouse moved to (464, 394)
Screenshot: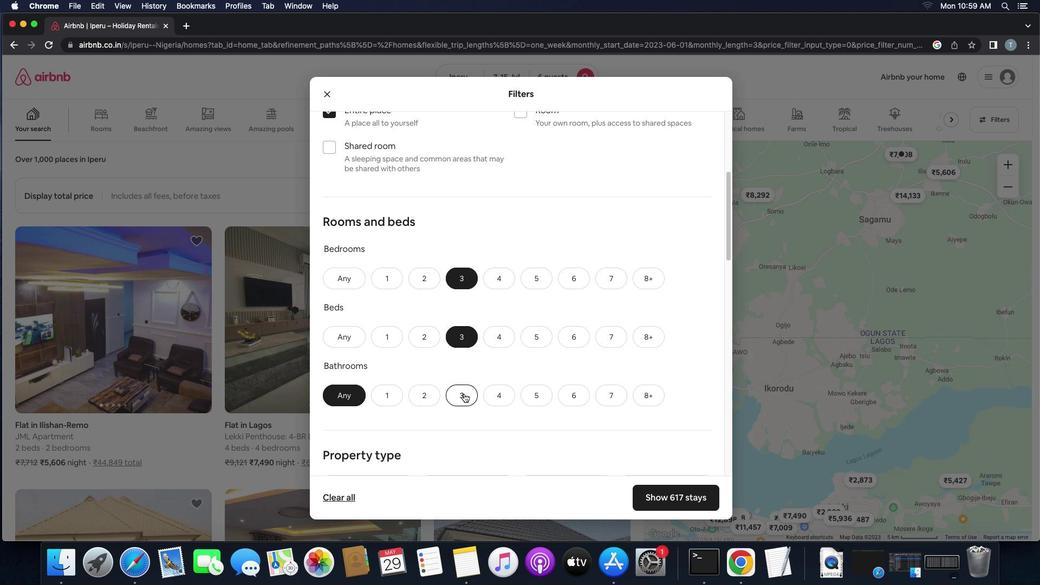 
Action: Mouse pressed left at (464, 394)
Screenshot: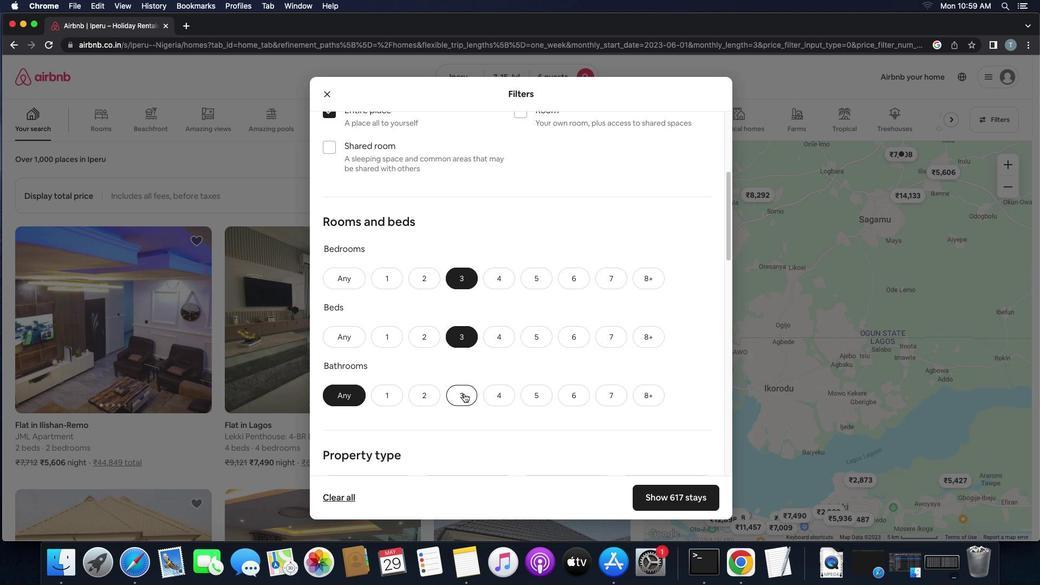 
Action: Mouse moved to (527, 423)
Screenshot: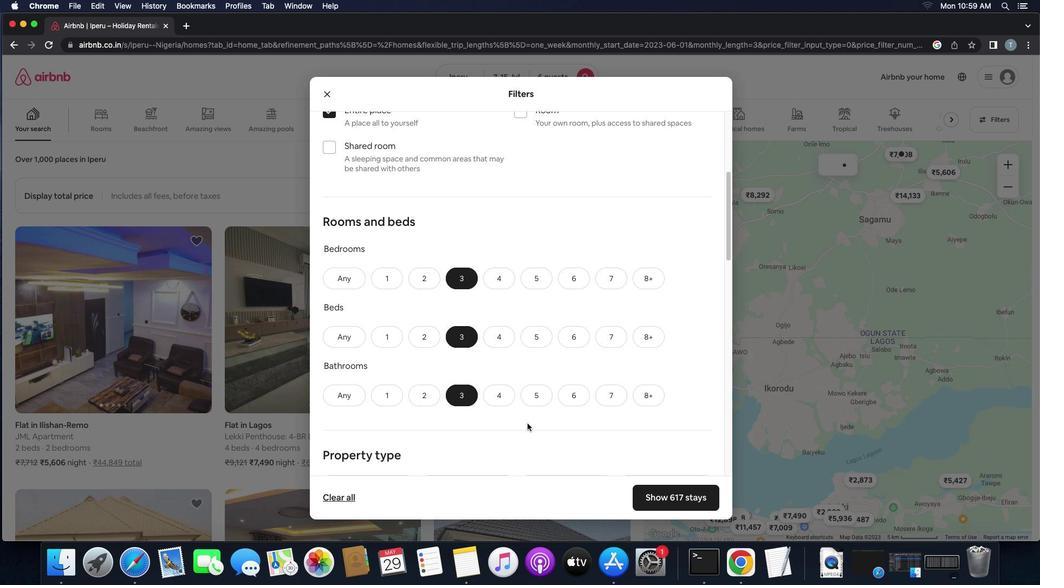 
Action: Mouse scrolled (527, 423) with delta (0, 0)
Screenshot: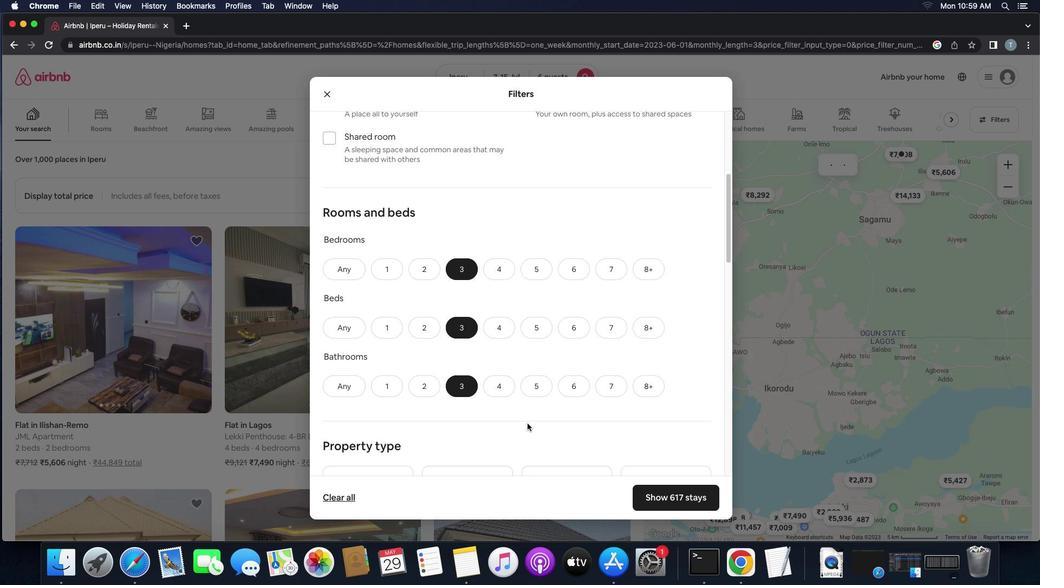 
Action: Mouse scrolled (527, 423) with delta (0, 0)
Screenshot: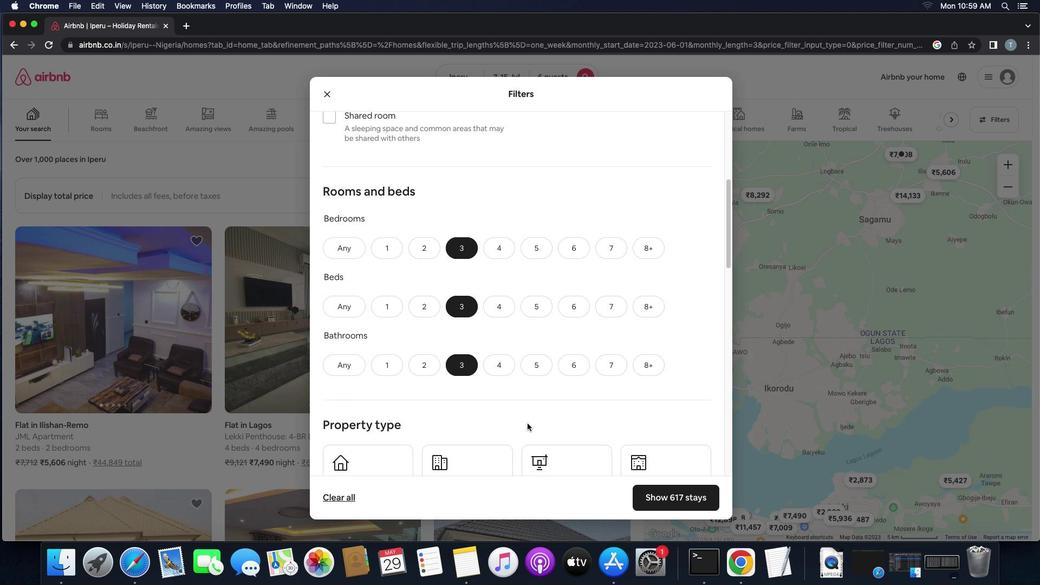 
Action: Mouse scrolled (527, 423) with delta (0, -1)
Screenshot: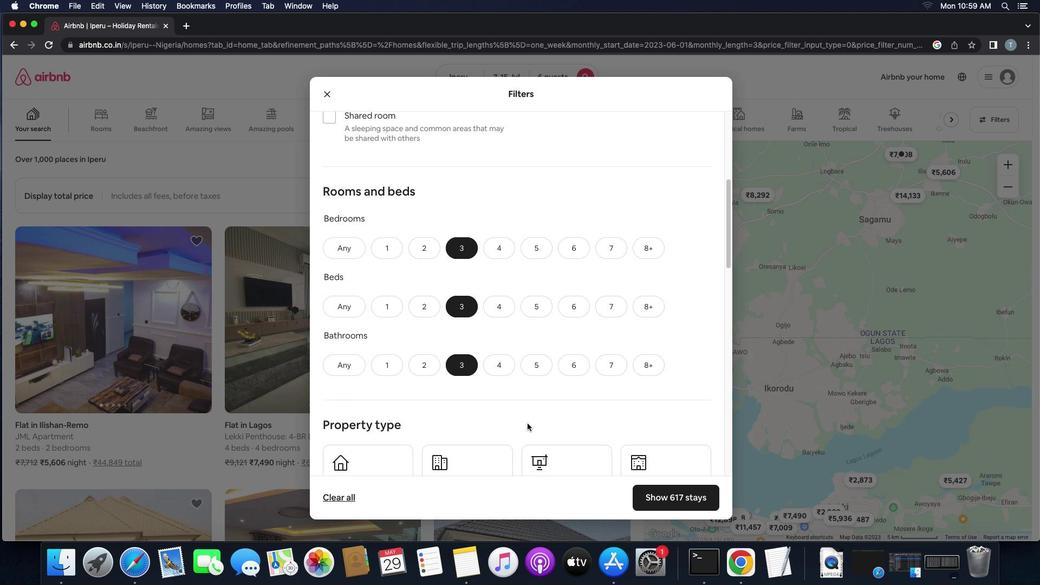 
Action: Mouse scrolled (527, 423) with delta (0, -2)
Screenshot: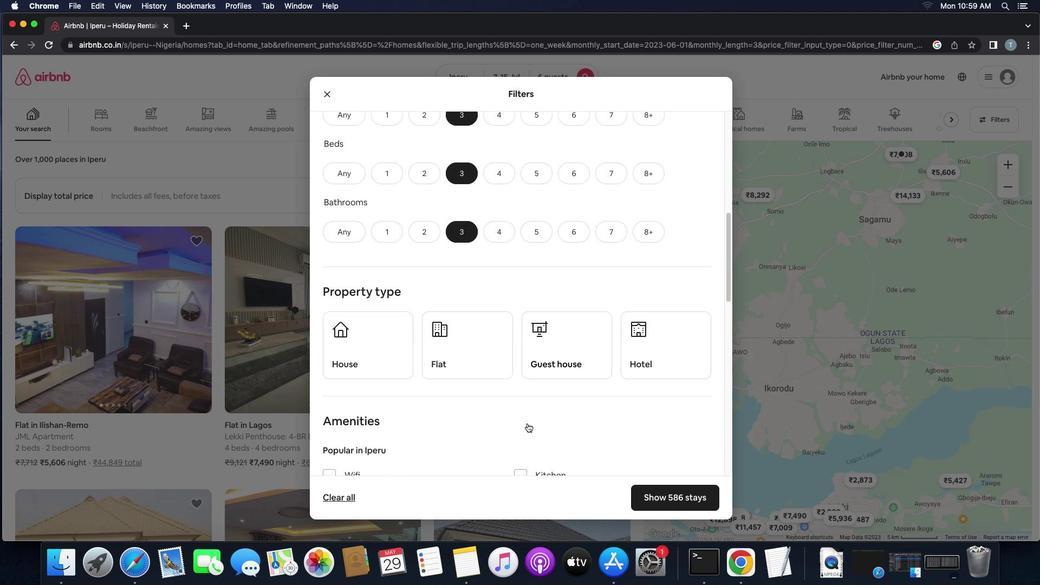 
Action: Mouse moved to (372, 327)
Screenshot: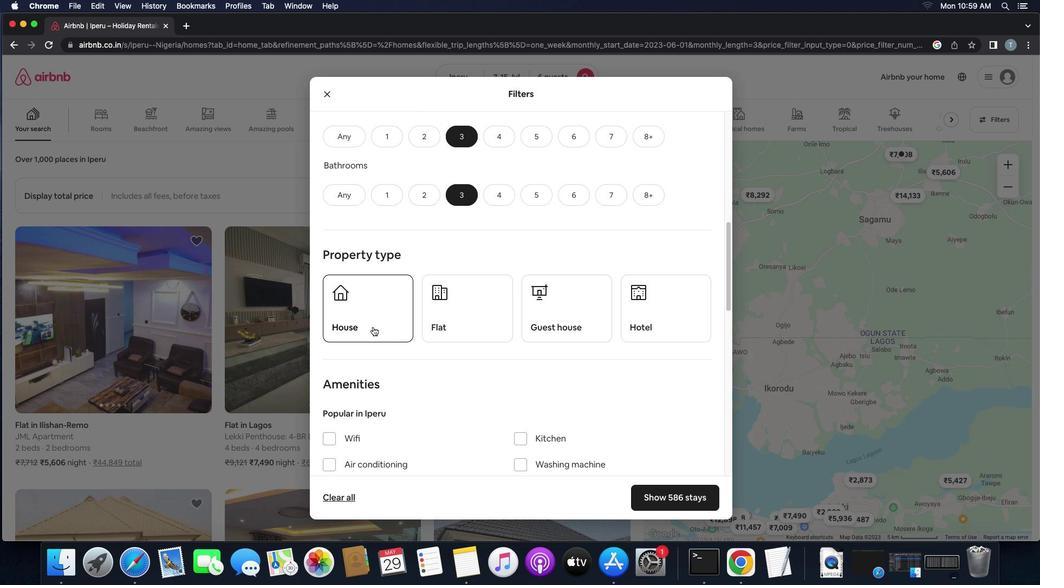 
Action: Mouse pressed left at (372, 327)
Screenshot: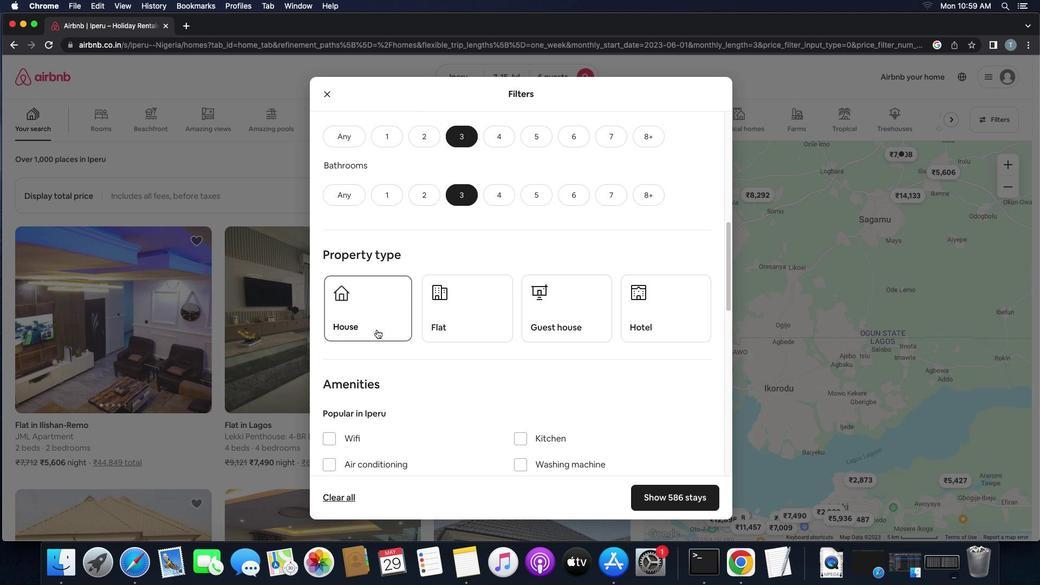 
Action: Mouse moved to (452, 326)
Screenshot: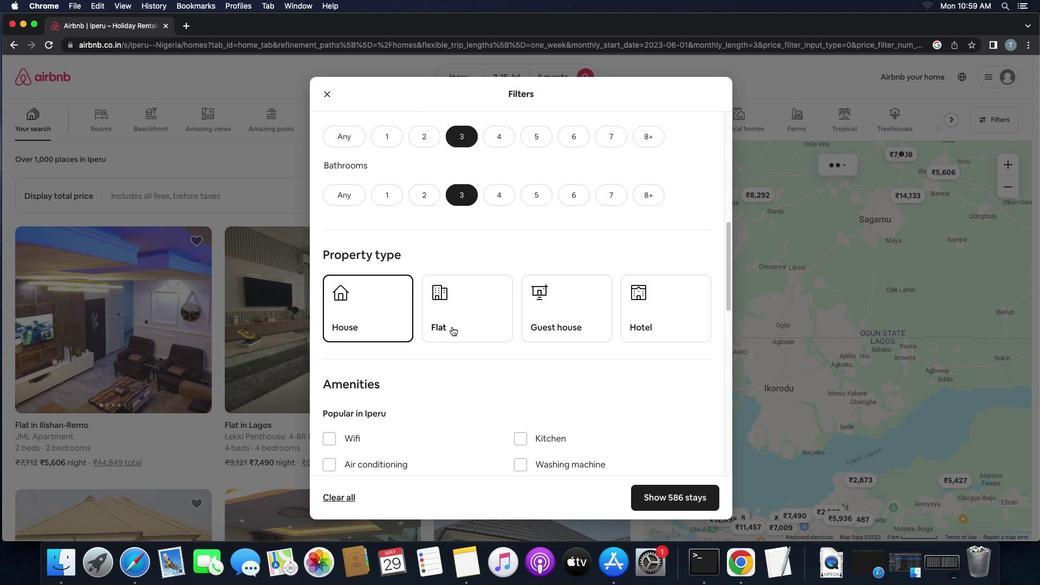 
Action: Mouse pressed left at (452, 326)
Screenshot: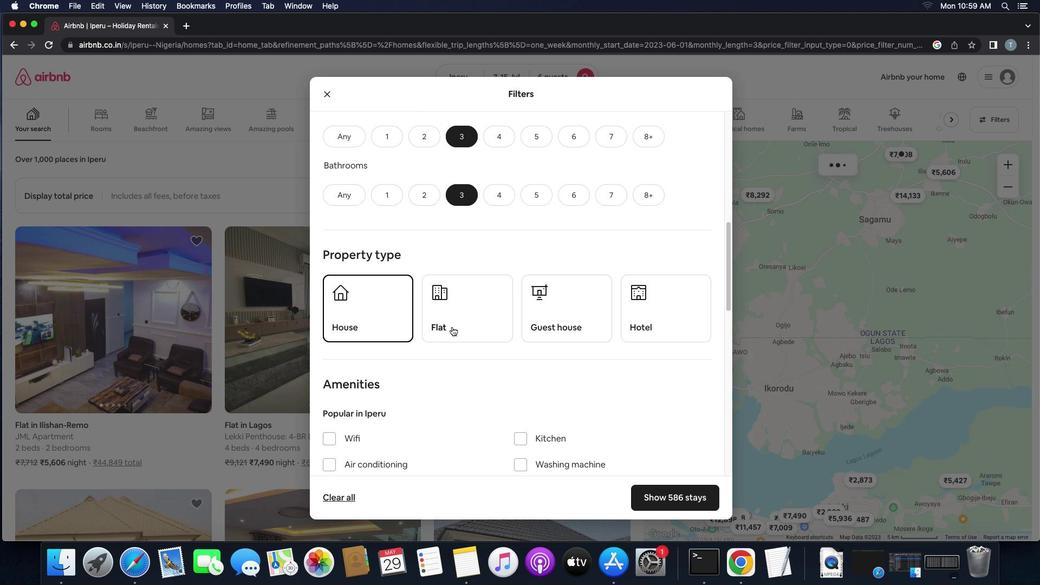 
Action: Mouse moved to (571, 336)
Screenshot: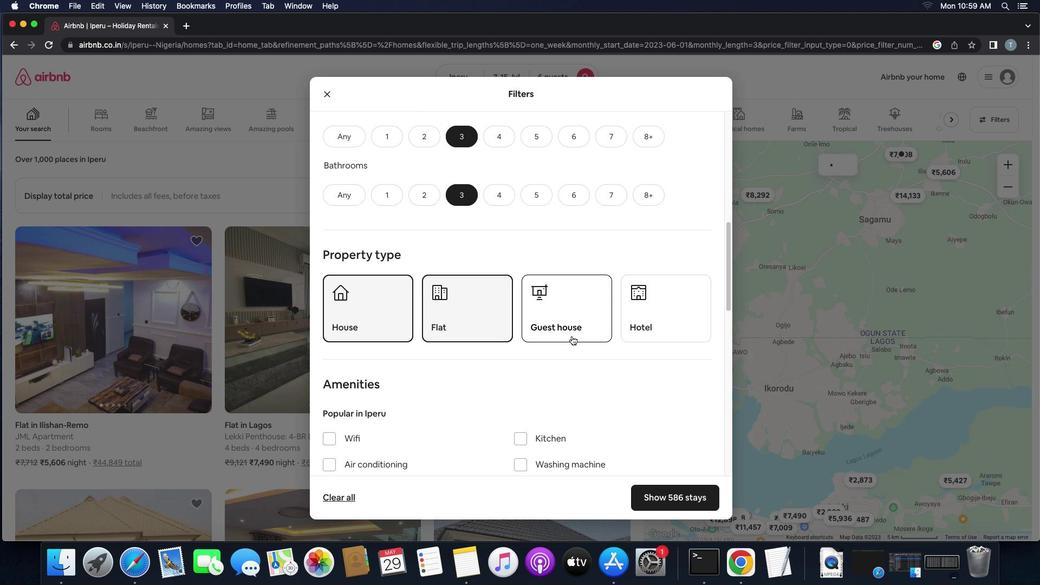 
Action: Mouse pressed left at (571, 336)
Screenshot: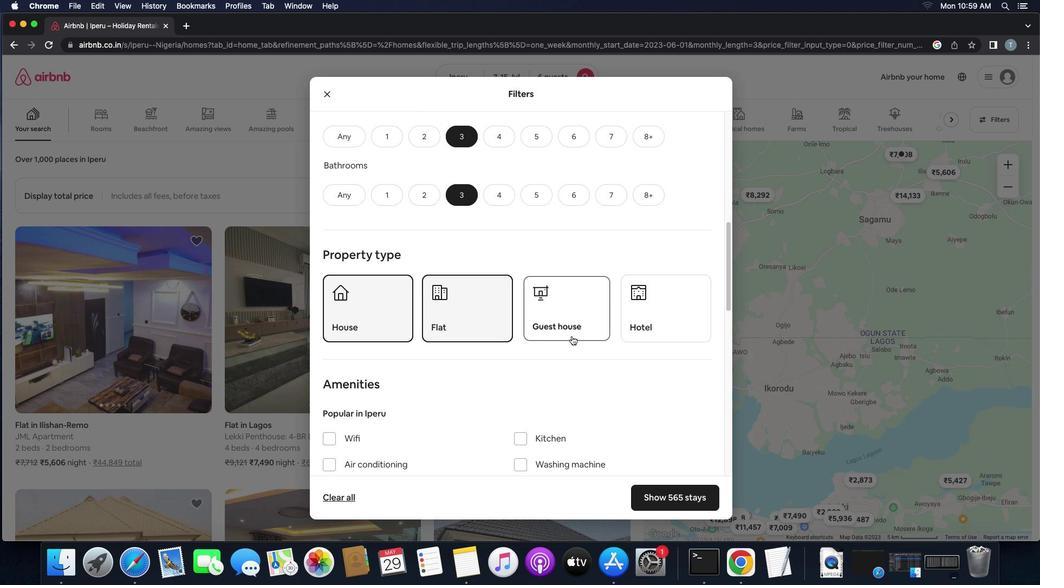
Action: Mouse moved to (453, 401)
Screenshot: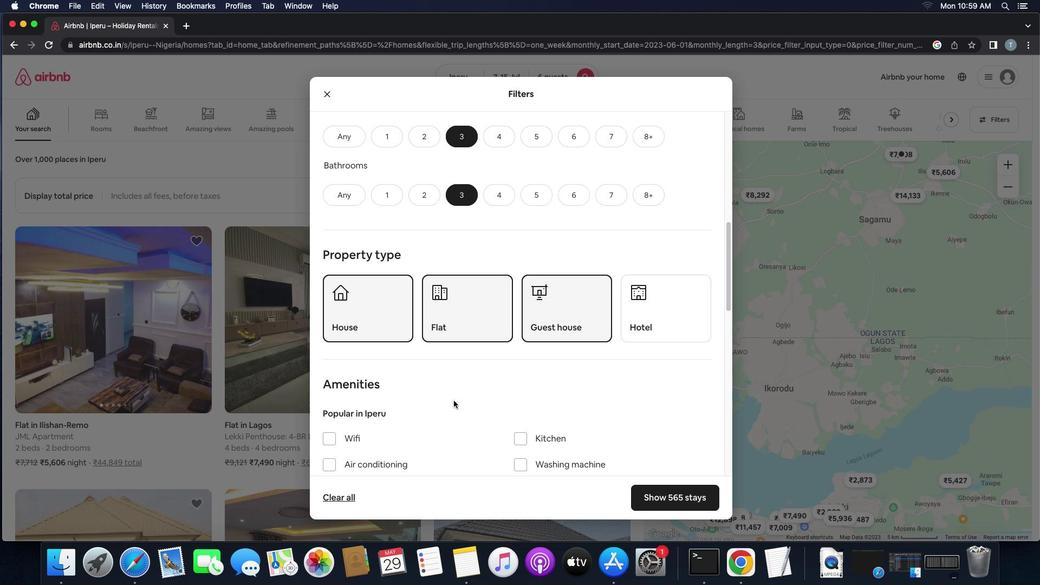
Action: Mouse scrolled (453, 401) with delta (0, 0)
Screenshot: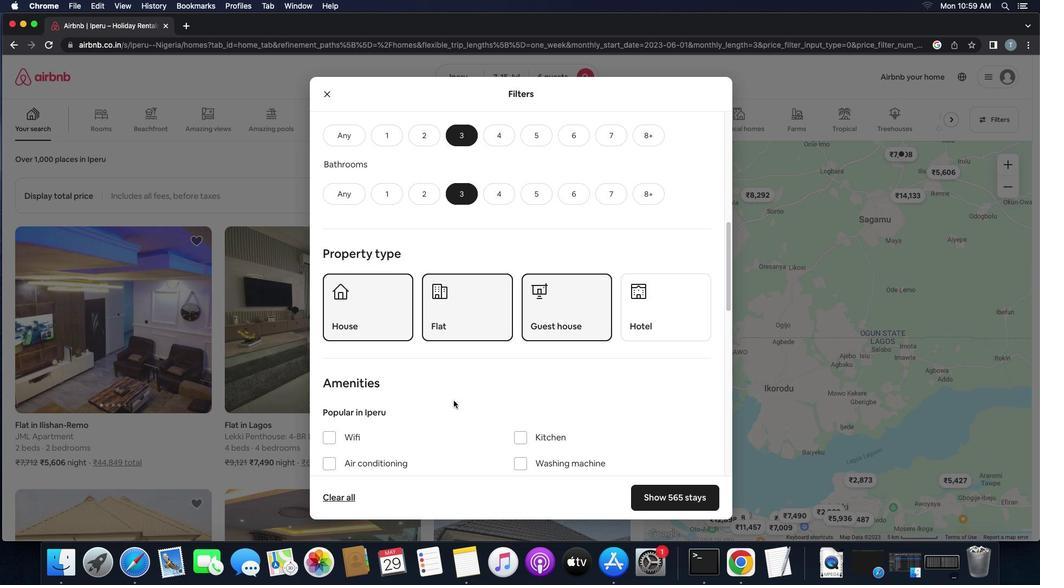
Action: Mouse scrolled (453, 401) with delta (0, 0)
Screenshot: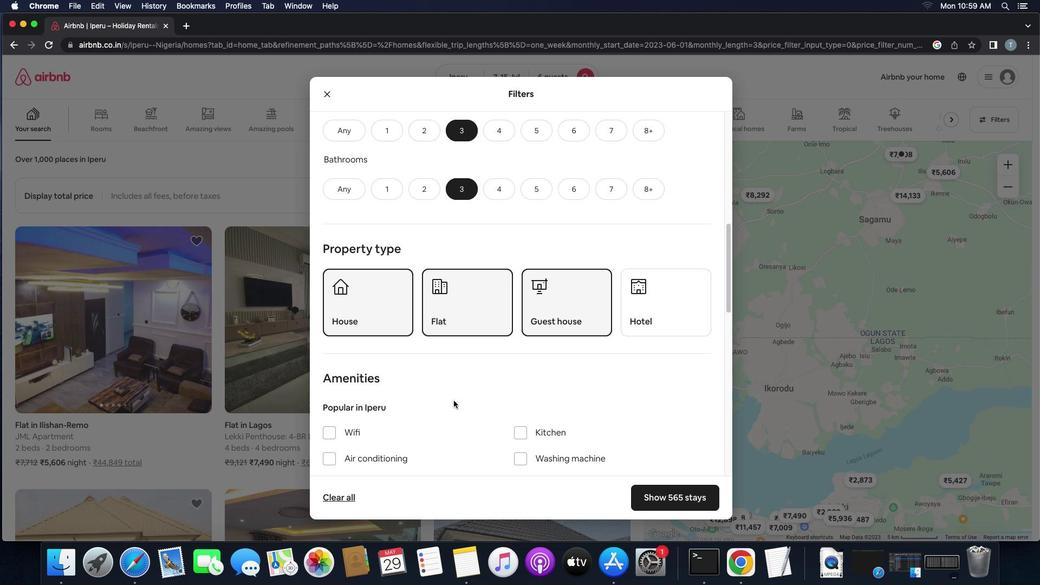 
Action: Mouse scrolled (453, 401) with delta (0, 0)
Screenshot: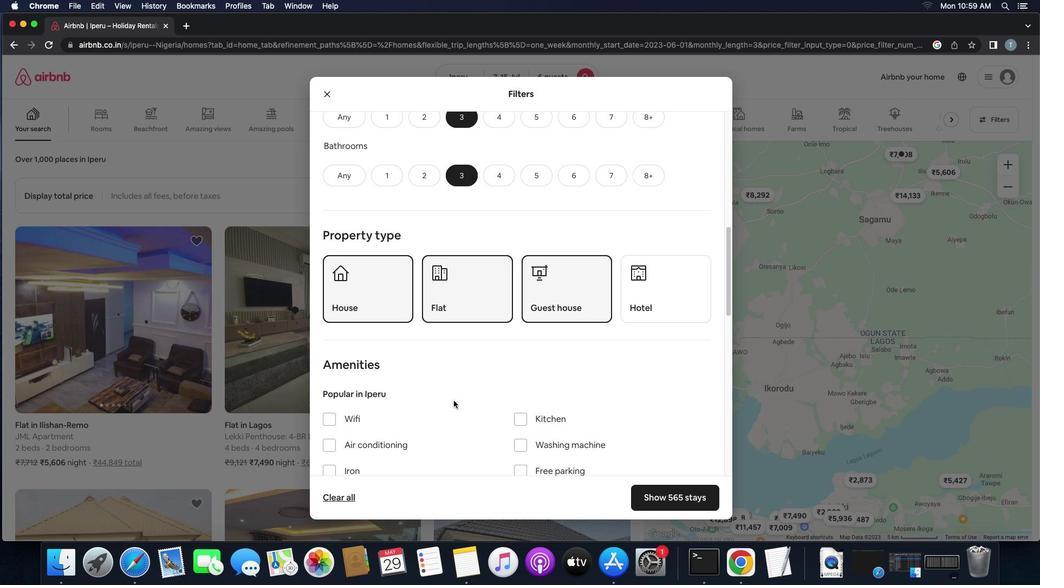 
Action: Mouse scrolled (453, 401) with delta (0, 0)
Screenshot: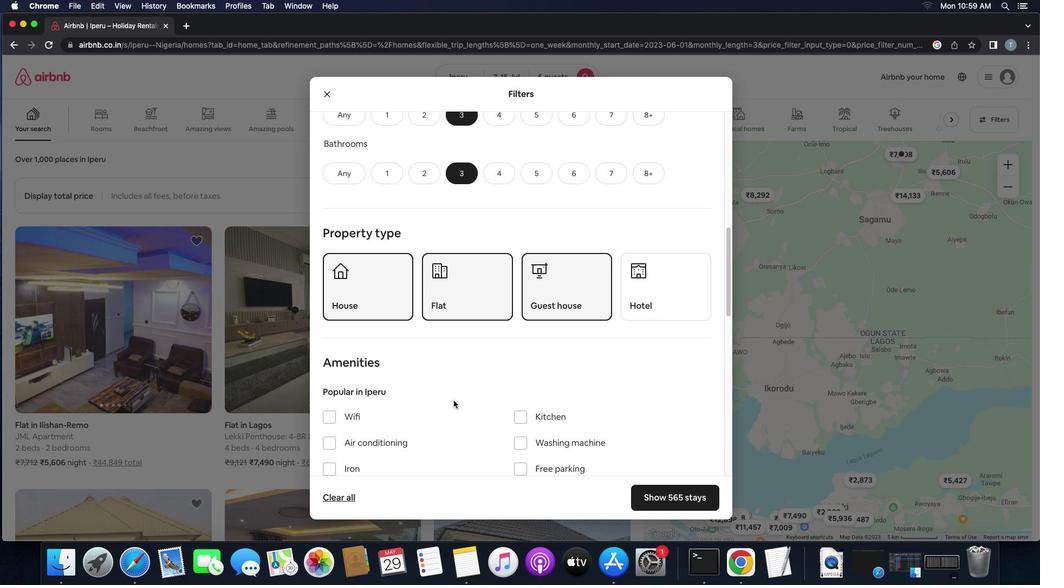 
Action: Mouse moved to (433, 402)
Screenshot: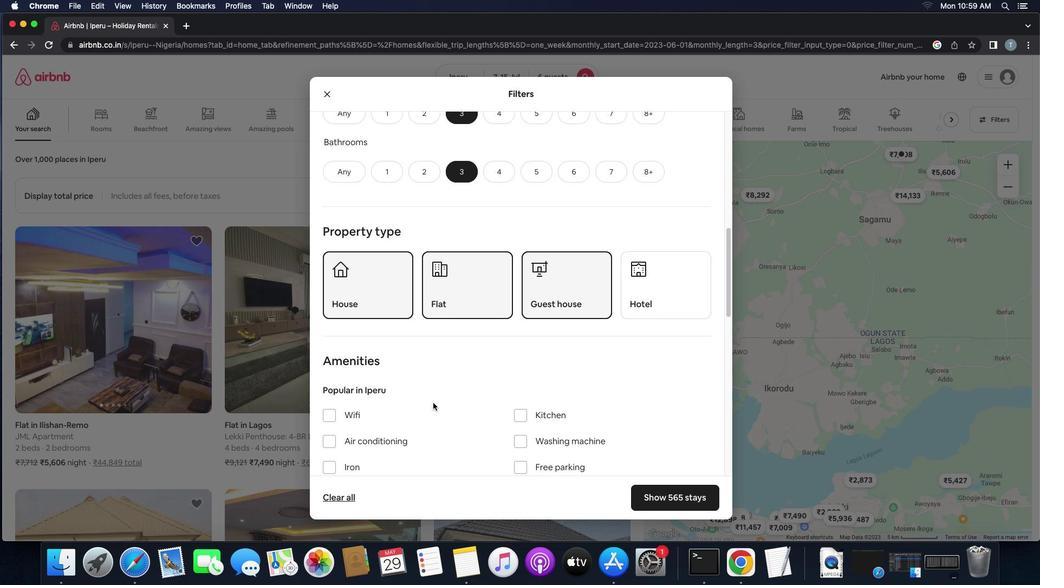 
Action: Mouse scrolled (433, 402) with delta (0, 0)
Screenshot: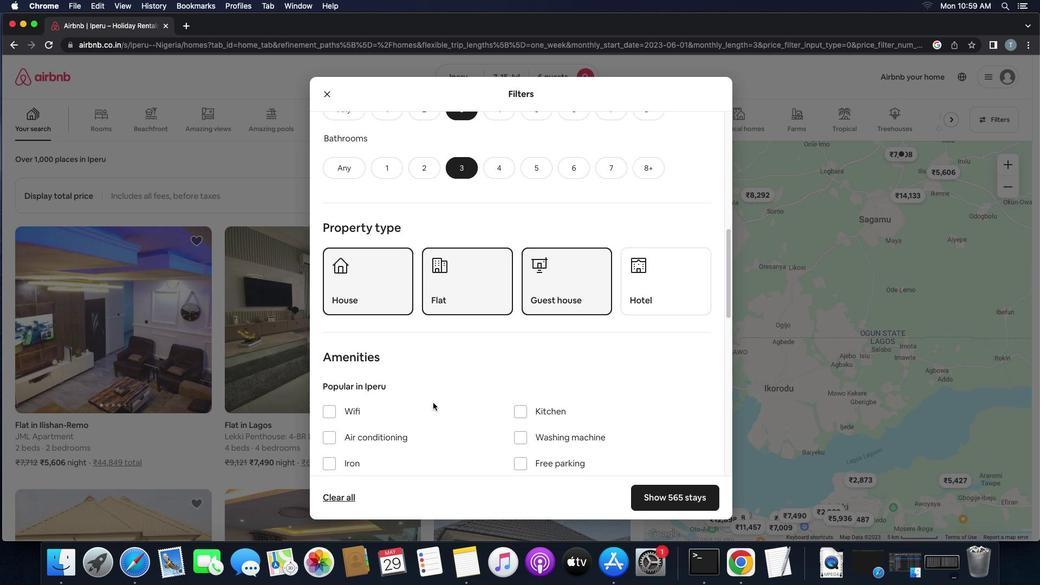 
Action: Mouse scrolled (433, 402) with delta (0, 0)
Screenshot: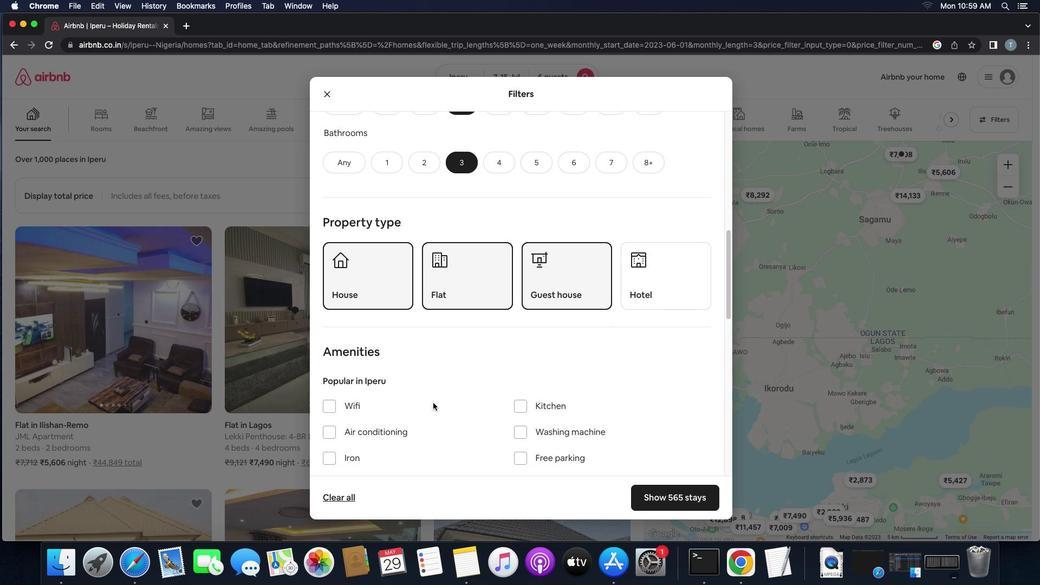 
Action: Mouse scrolled (433, 402) with delta (0, 0)
Screenshot: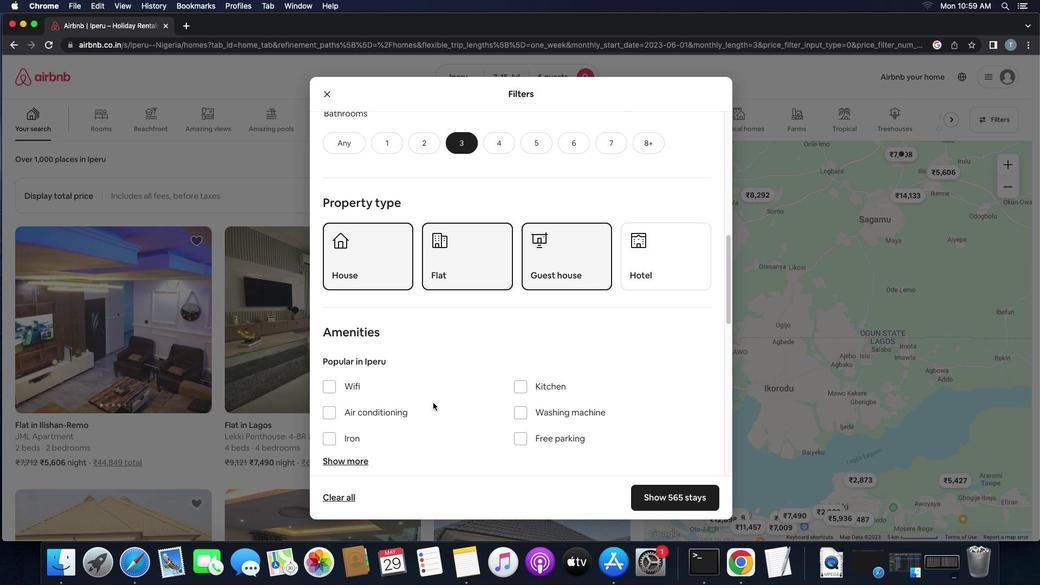 
Action: Mouse moved to (481, 402)
Screenshot: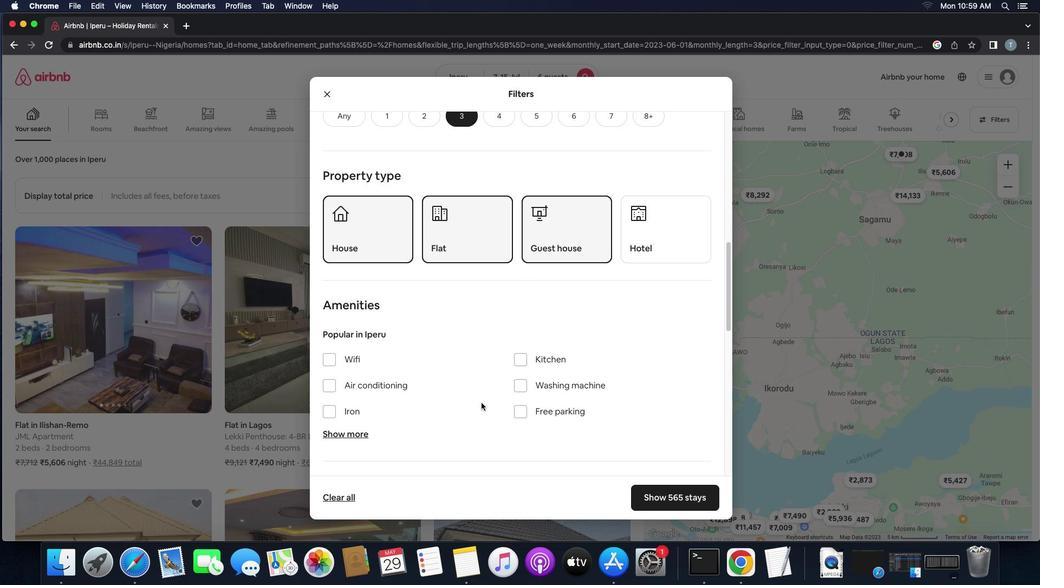 
Action: Mouse scrolled (481, 402) with delta (0, 0)
Screenshot: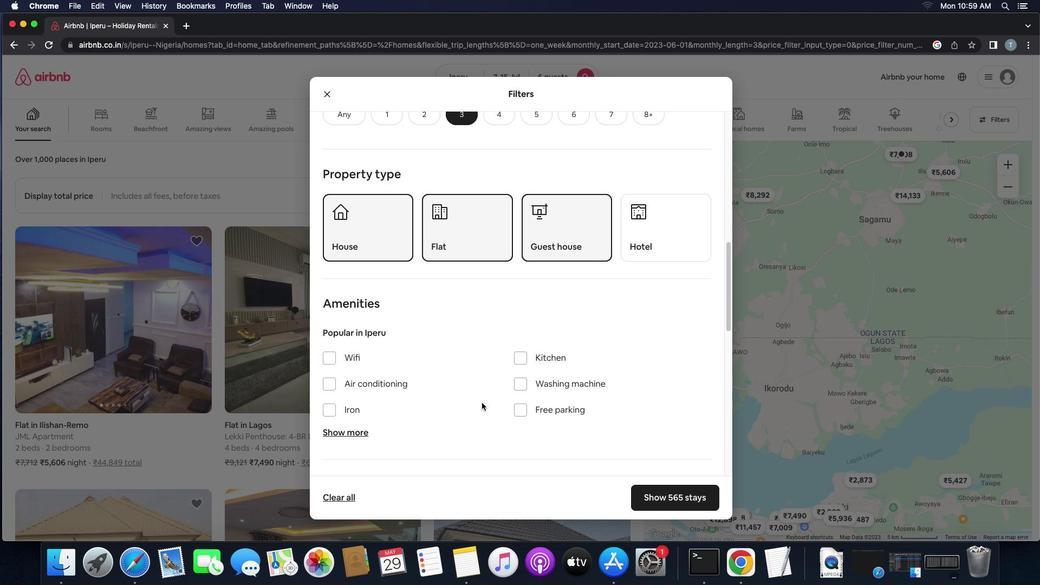 
Action: Mouse scrolled (481, 402) with delta (0, 0)
Screenshot: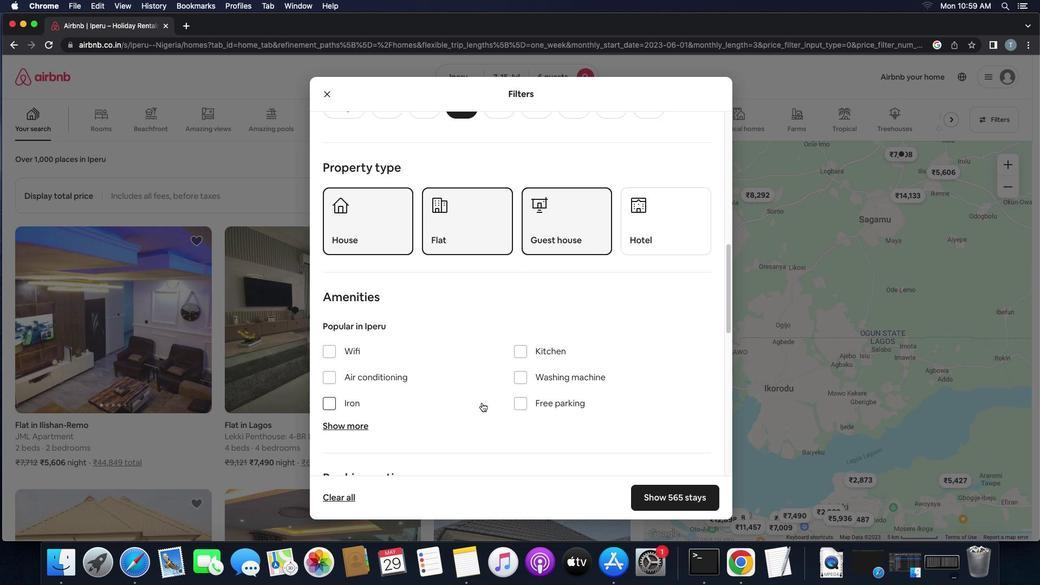 
Action: Mouse scrolled (481, 402) with delta (0, -1)
Screenshot: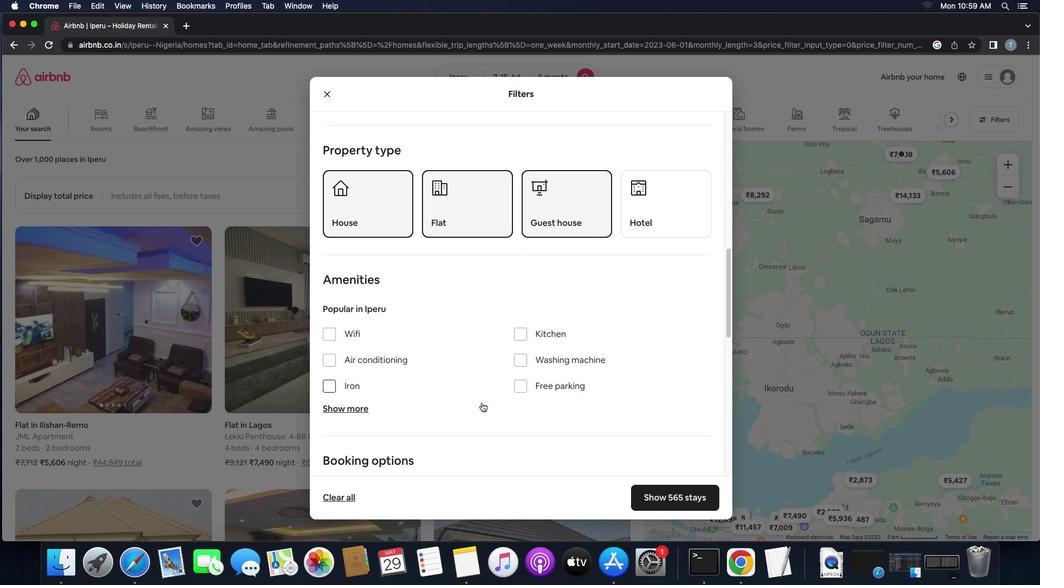 
Action: Mouse moved to (481, 402)
Screenshot: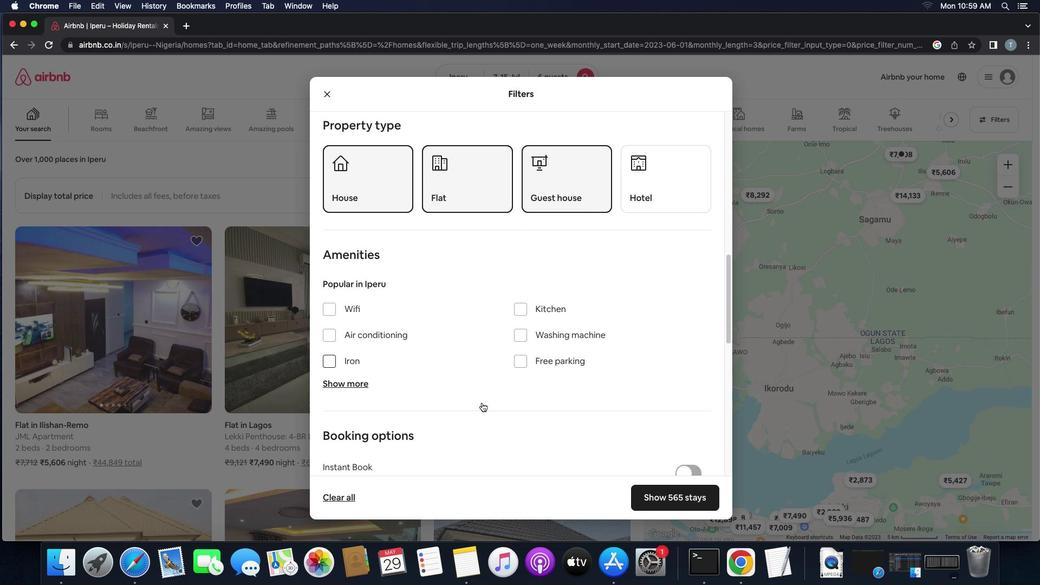
Action: Mouse scrolled (481, 402) with delta (0, 0)
Screenshot: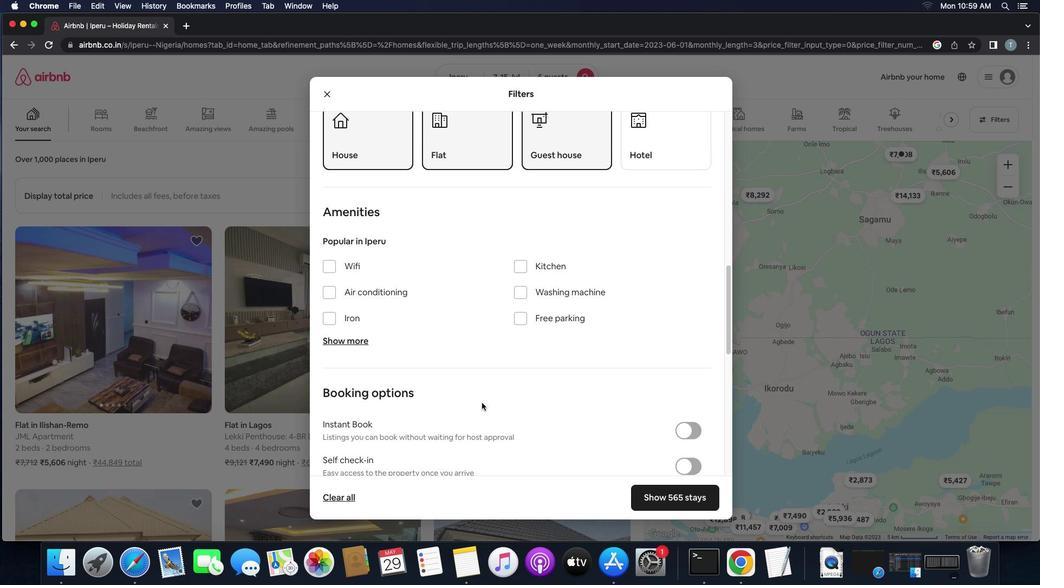 
Action: Mouse scrolled (481, 402) with delta (0, 0)
Screenshot: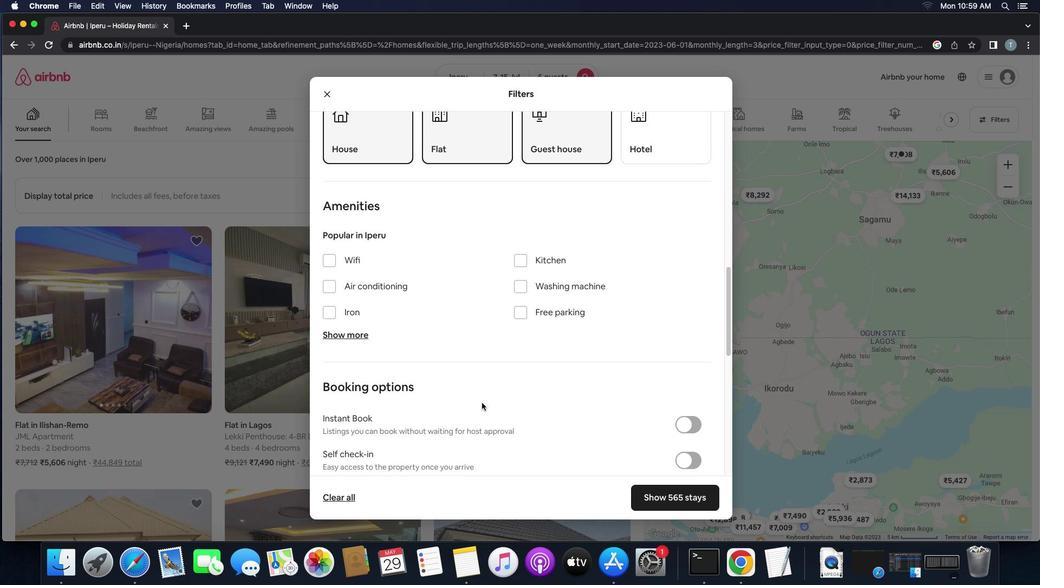 
Action: Mouse scrolled (481, 402) with delta (0, -1)
Screenshot: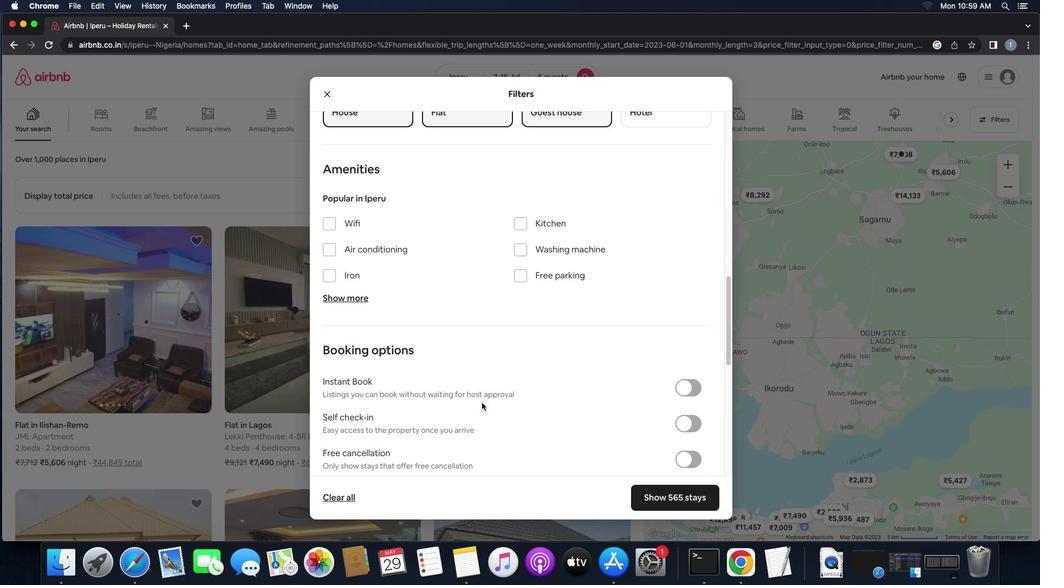
Action: Mouse moved to (682, 383)
Screenshot: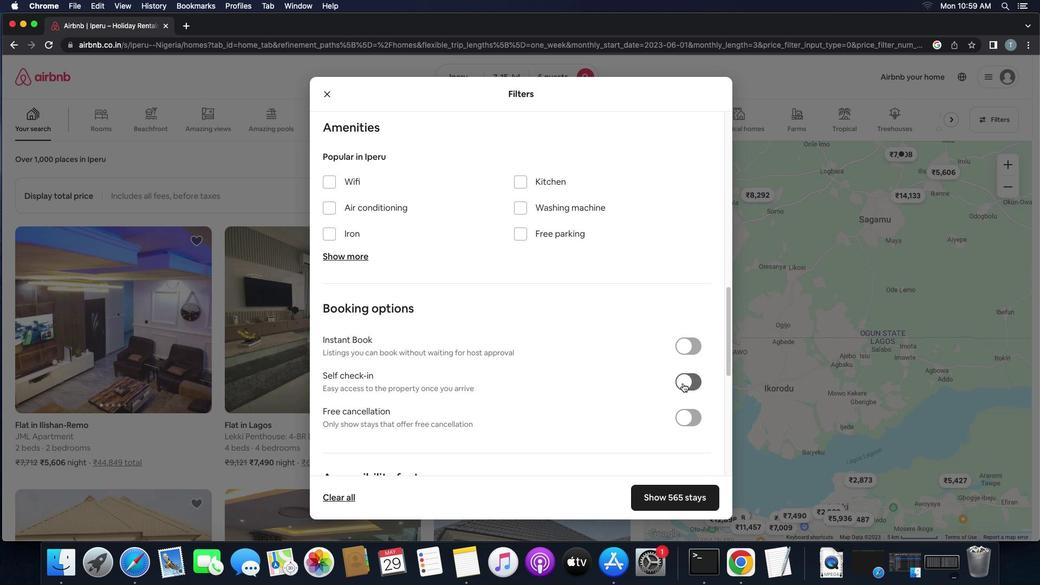 
Action: Mouse pressed left at (682, 383)
Screenshot: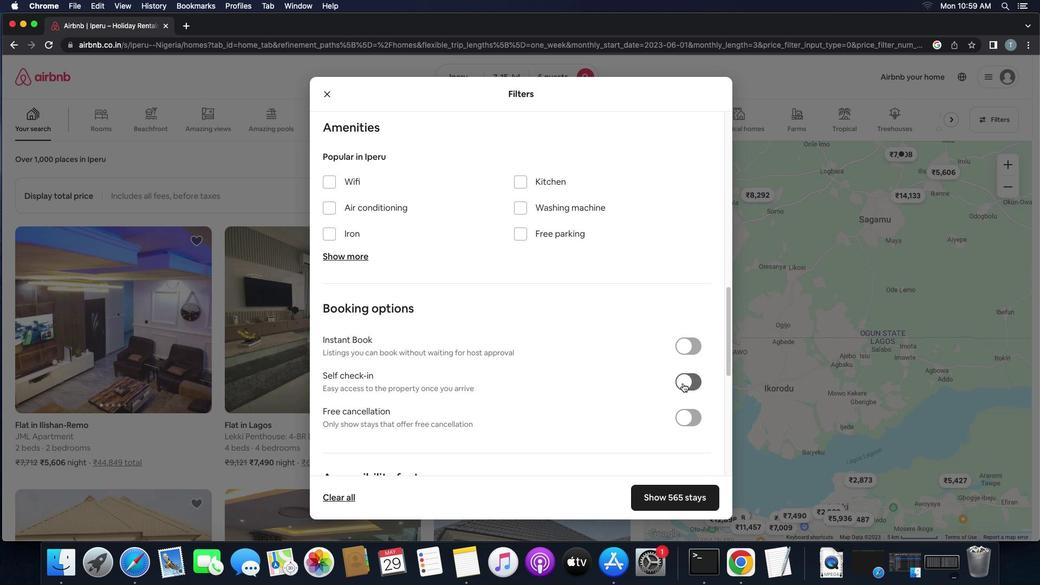 
Action: Mouse moved to (518, 409)
Screenshot: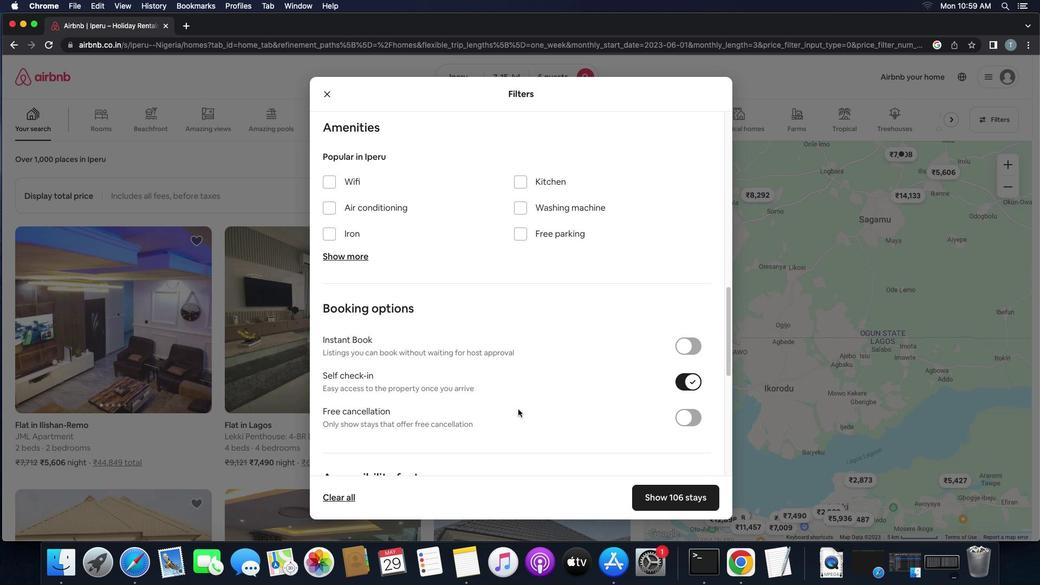 
Action: Mouse scrolled (518, 409) with delta (0, 0)
Screenshot: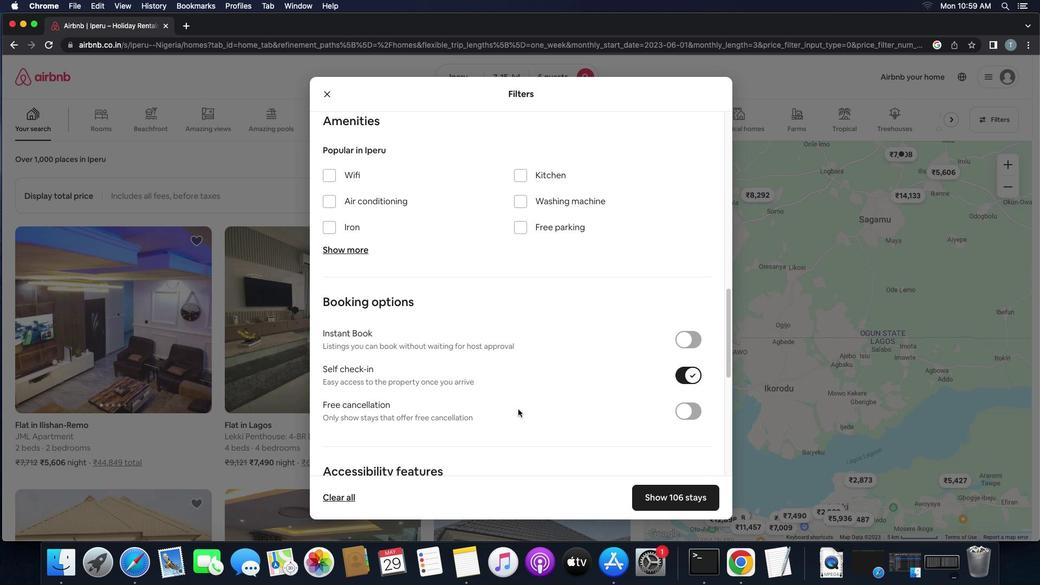 
Action: Mouse scrolled (518, 409) with delta (0, 0)
Screenshot: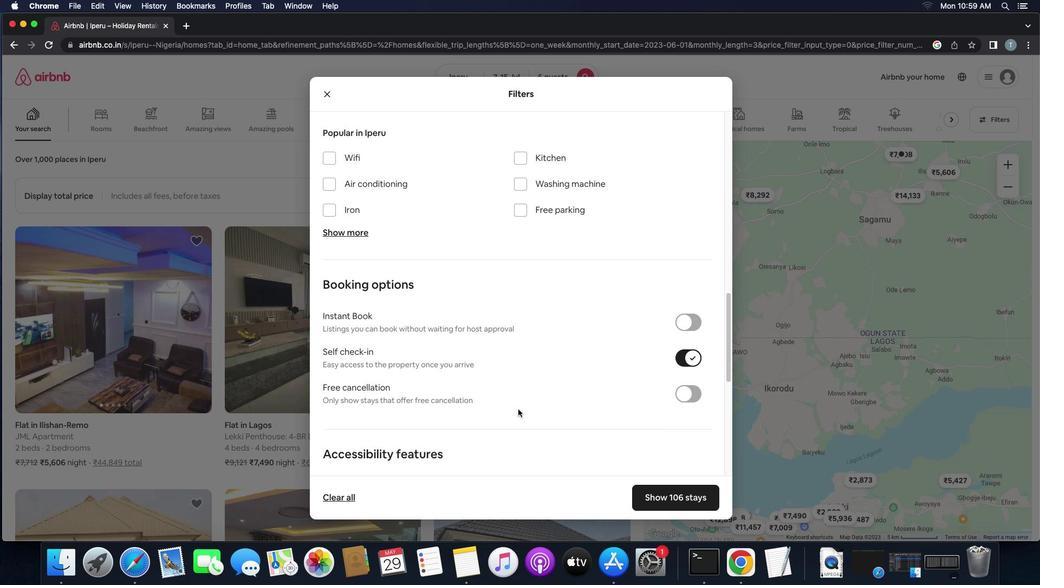 
Action: Mouse scrolled (518, 409) with delta (0, -1)
Screenshot: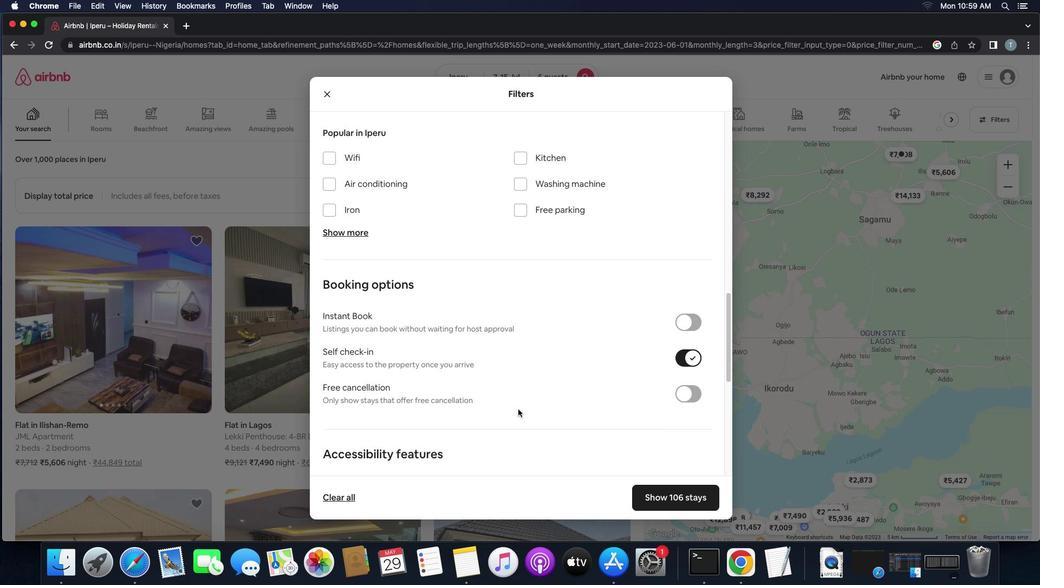 
Action: Mouse scrolled (518, 409) with delta (0, -2)
Screenshot: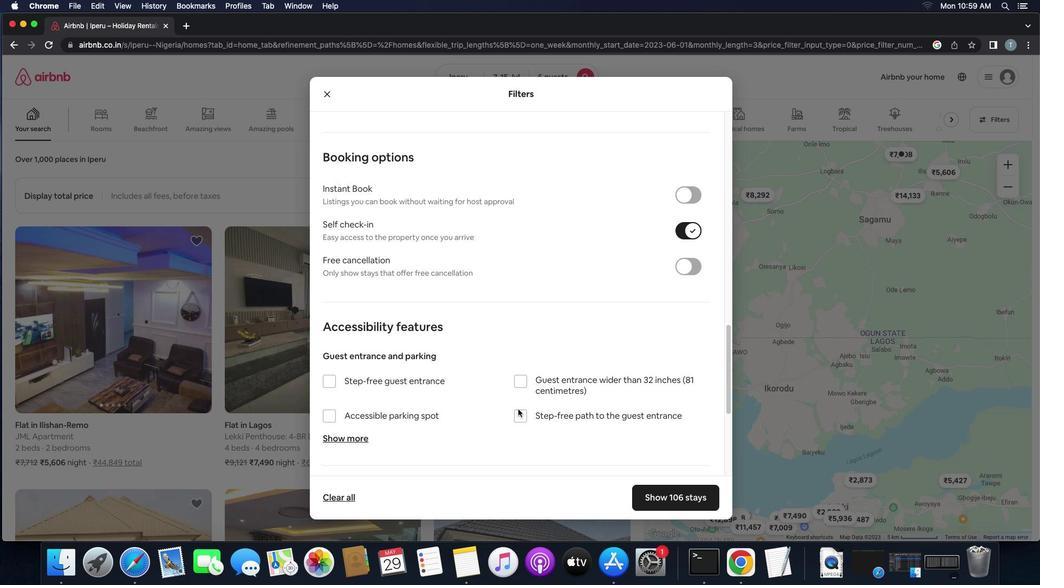 
Action: Mouse scrolled (518, 409) with delta (0, 0)
Screenshot: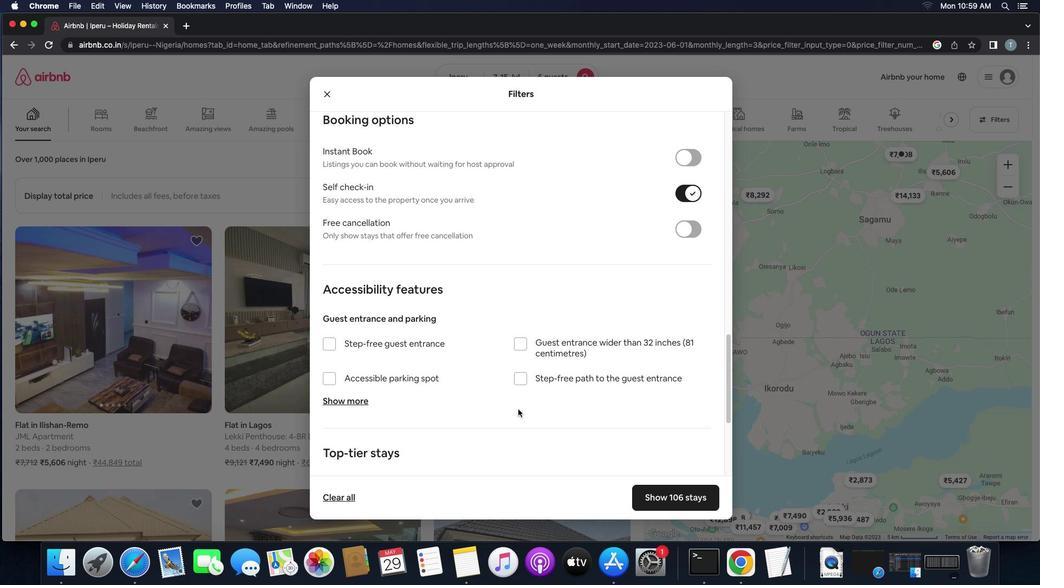 
Action: Mouse scrolled (518, 409) with delta (0, 0)
Screenshot: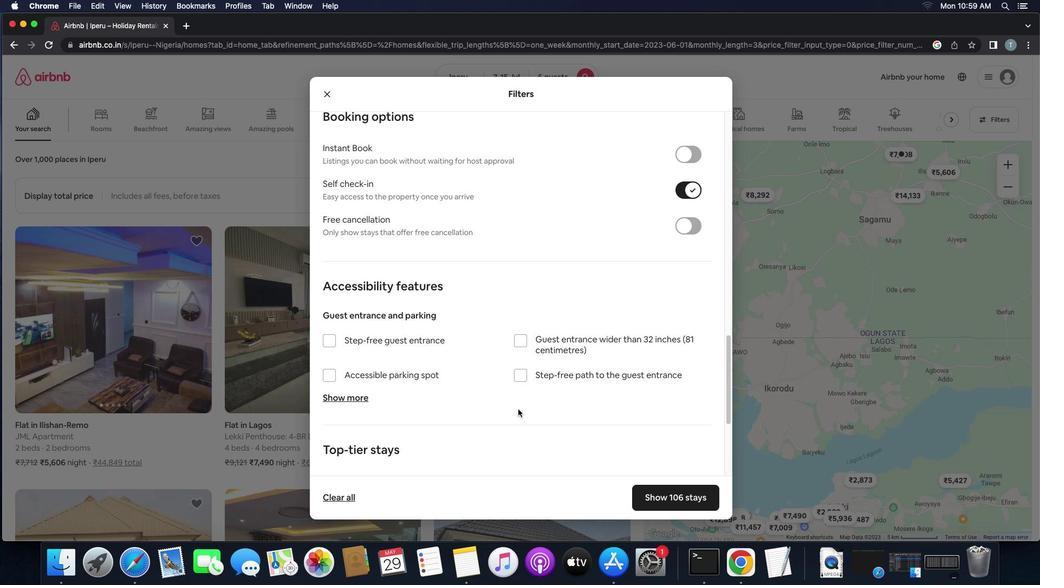 
Action: Mouse scrolled (518, 409) with delta (0, -1)
Screenshot: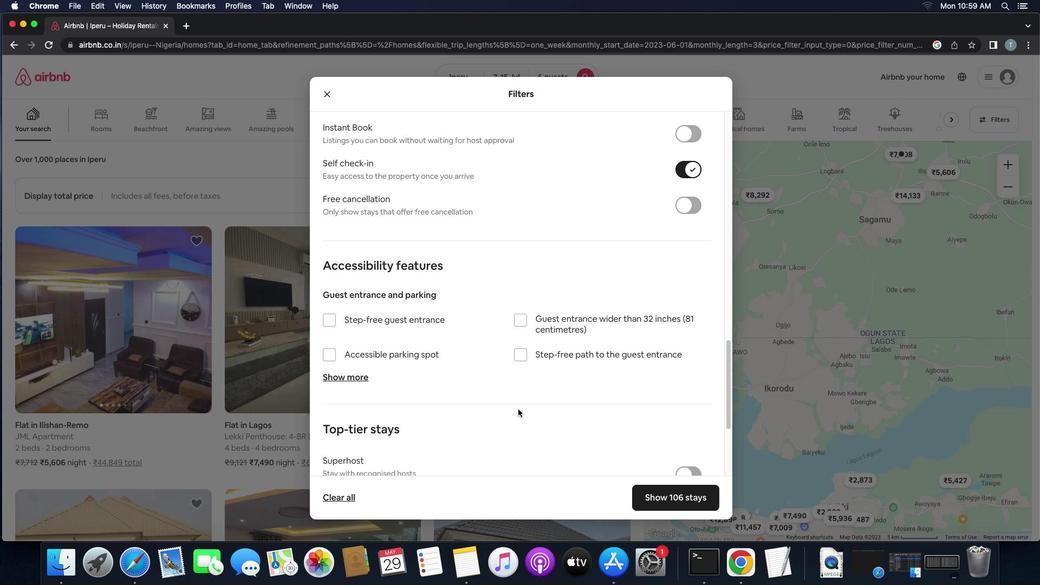 
Action: Mouse scrolled (518, 409) with delta (0, -1)
Screenshot: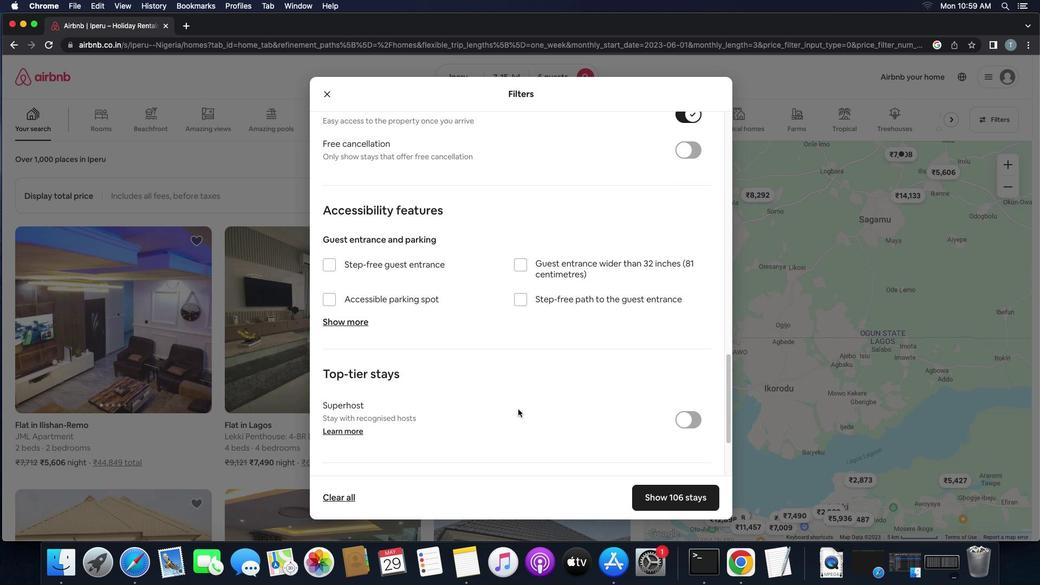 
Action: Mouse scrolled (518, 409) with delta (0, 0)
Screenshot: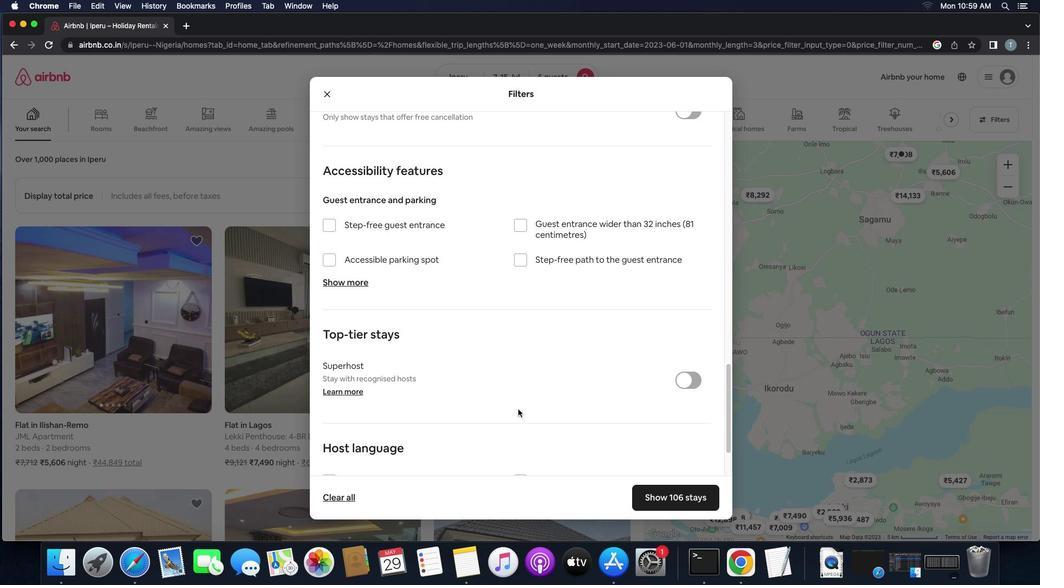 
Action: Mouse scrolled (518, 409) with delta (0, 0)
Screenshot: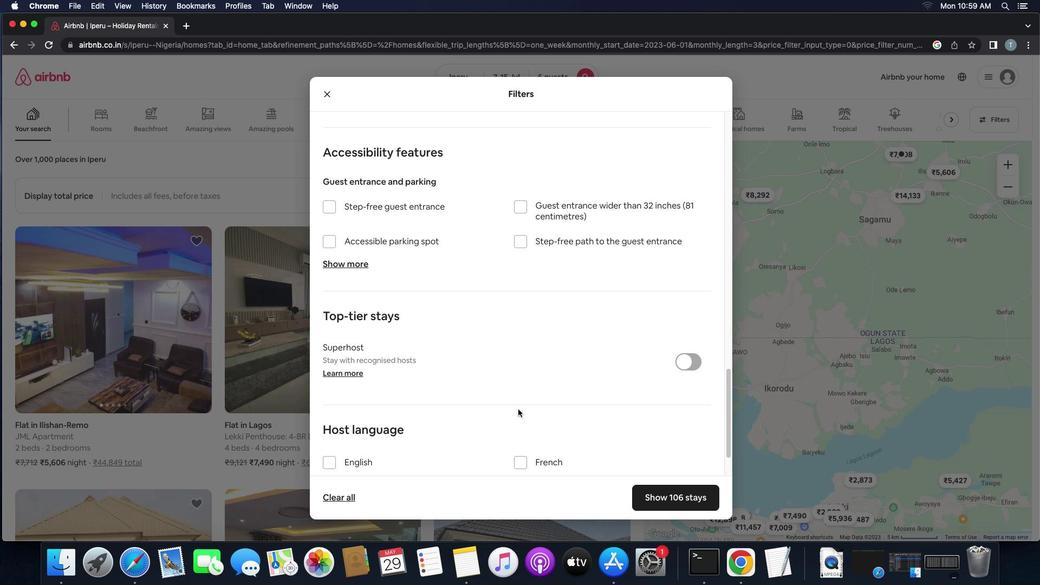 
Action: Mouse scrolled (518, 409) with delta (0, -1)
Screenshot: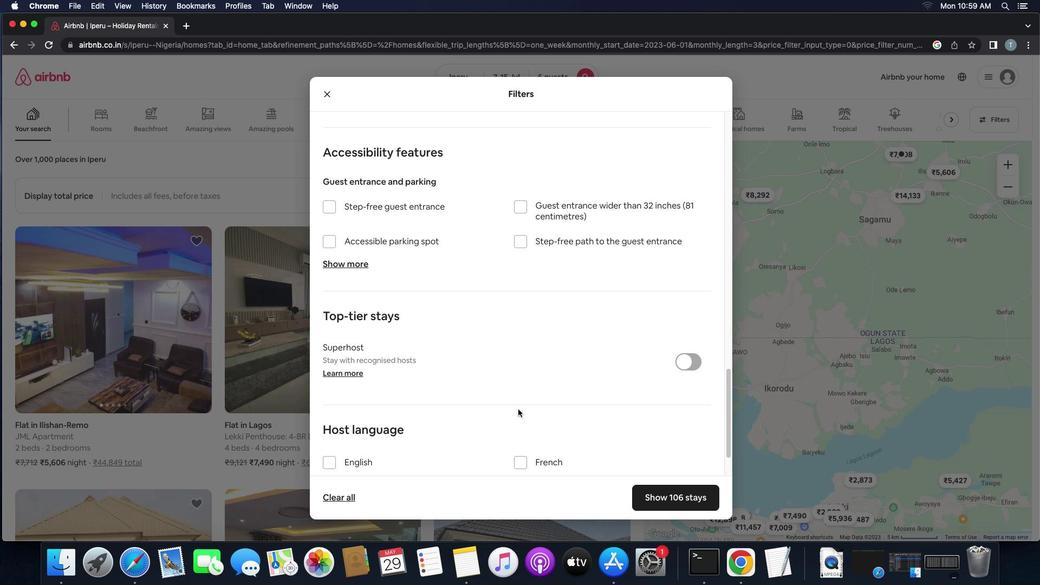 
Action: Mouse scrolled (518, 409) with delta (0, -2)
Screenshot: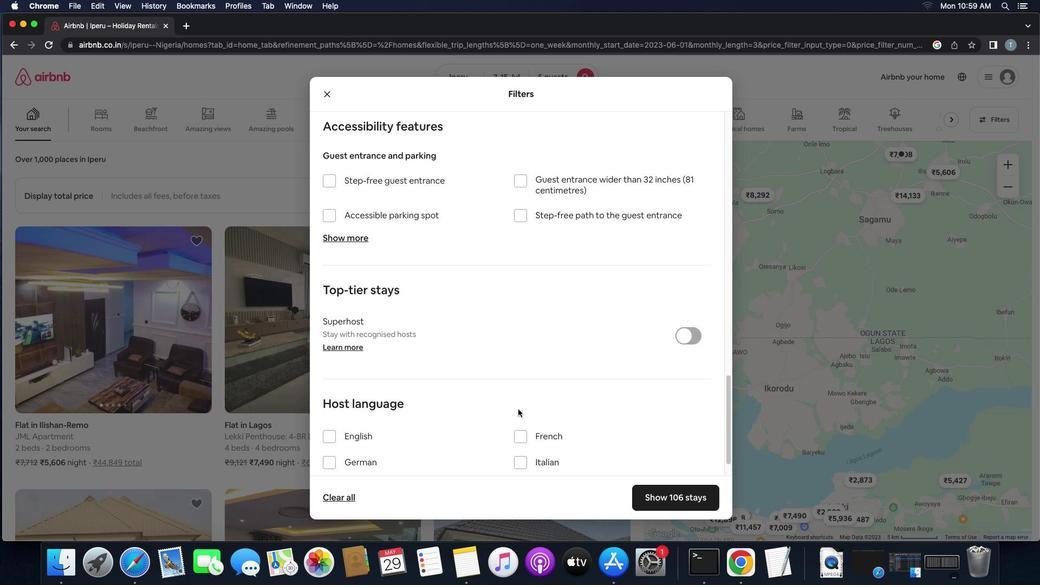 
Action: Mouse scrolled (518, 409) with delta (0, -2)
Screenshot: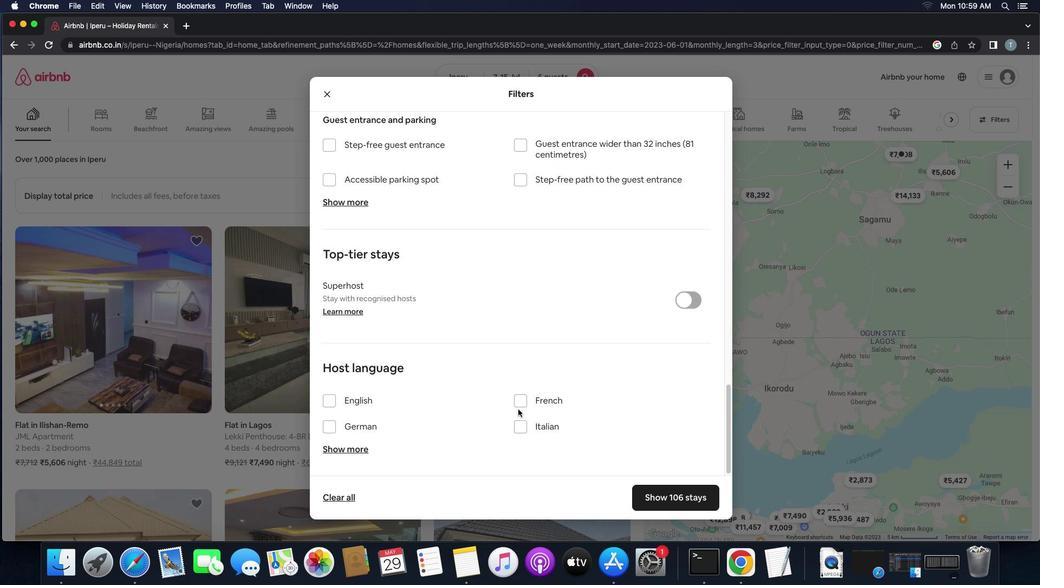 
Action: Mouse scrolled (518, 409) with delta (0, 0)
Screenshot: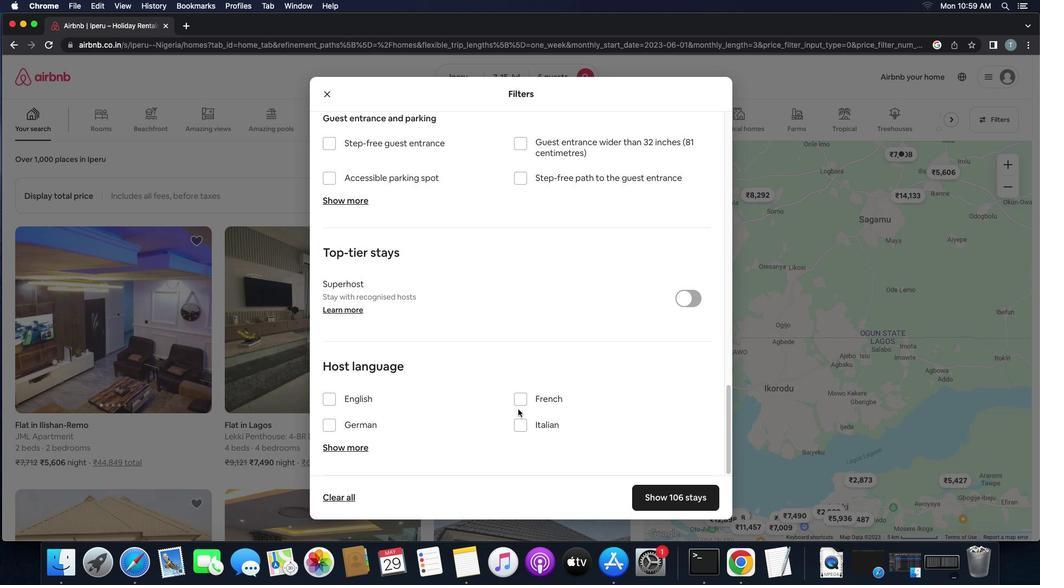 
Action: Mouse scrolled (518, 409) with delta (0, 0)
Screenshot: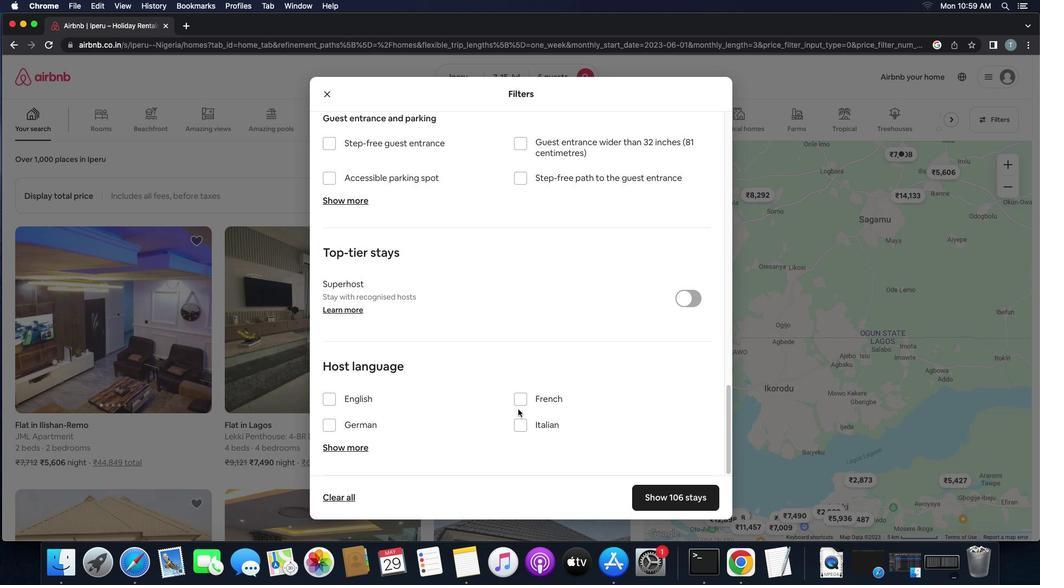 
Action: Mouse scrolled (518, 409) with delta (0, -1)
Screenshot: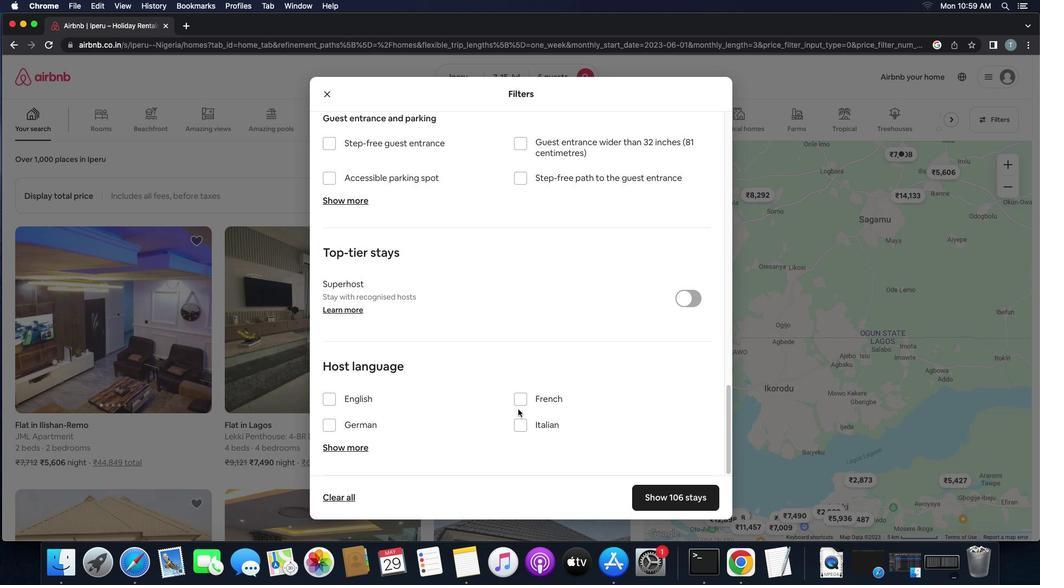 
Action: Mouse scrolled (518, 409) with delta (0, -2)
Screenshot: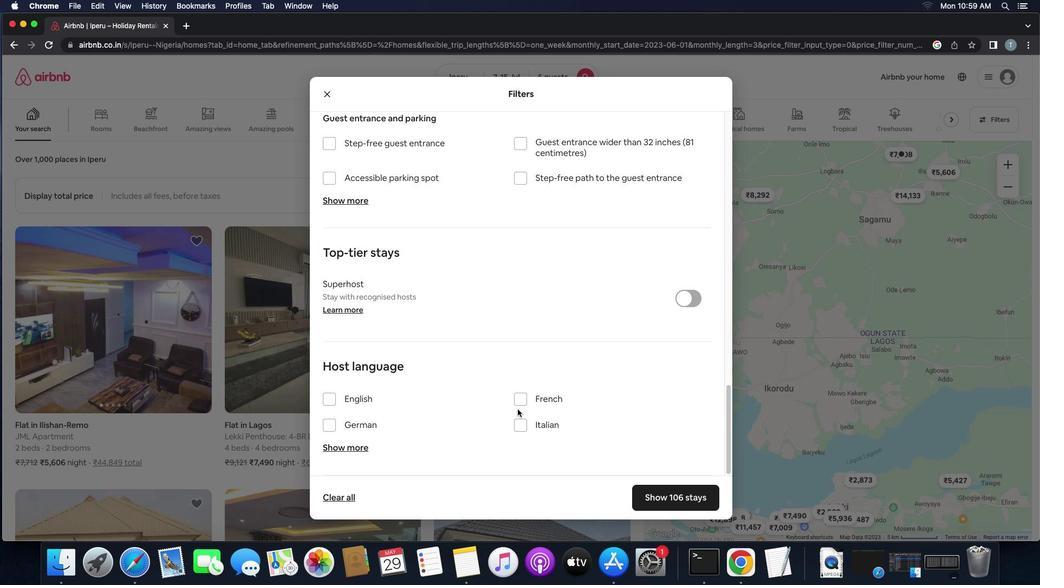
Action: Mouse moved to (328, 396)
Screenshot: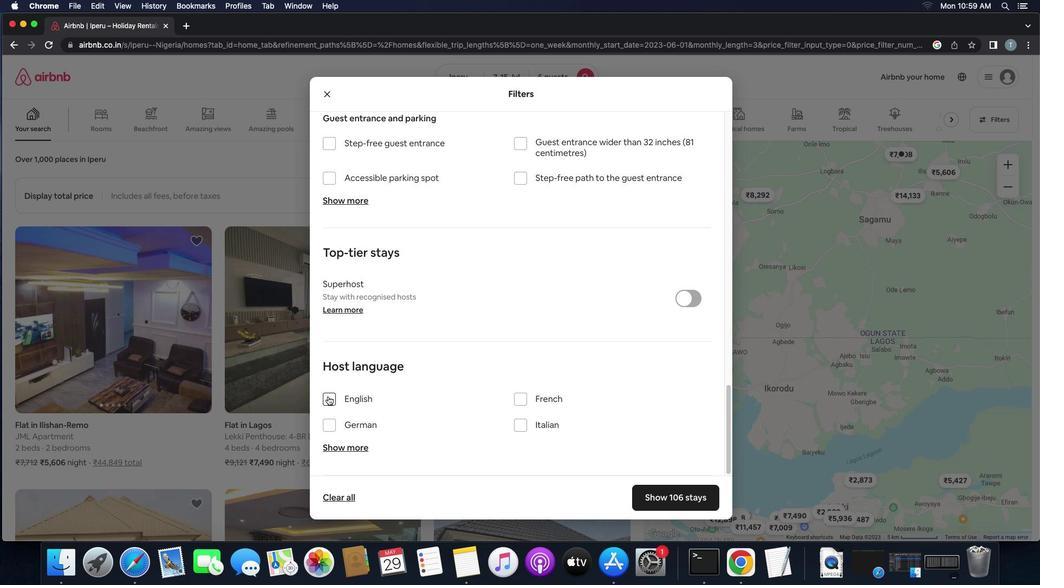 
Action: Mouse pressed left at (328, 396)
Screenshot: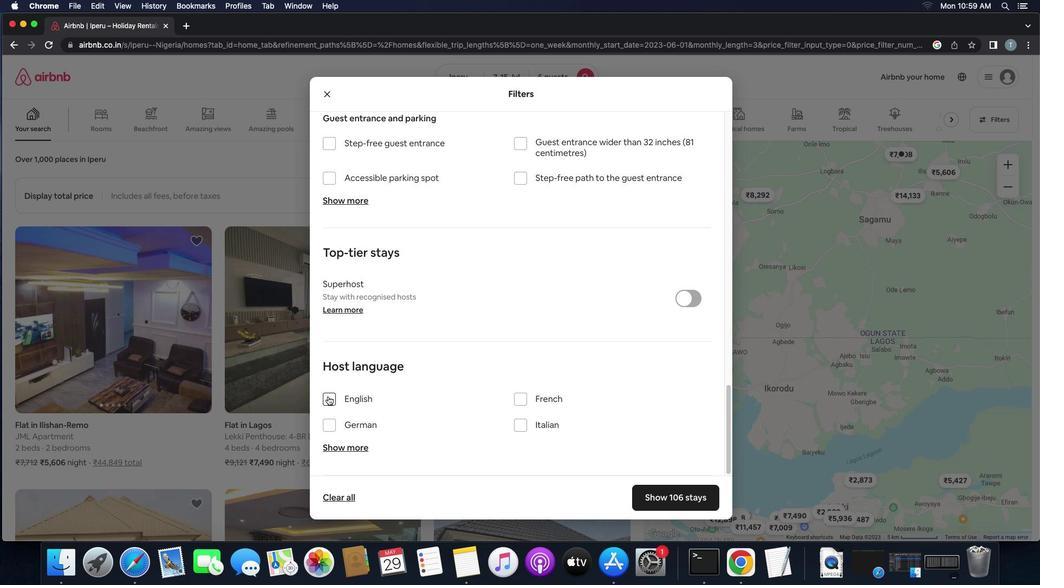
Action: Mouse moved to (675, 504)
Screenshot: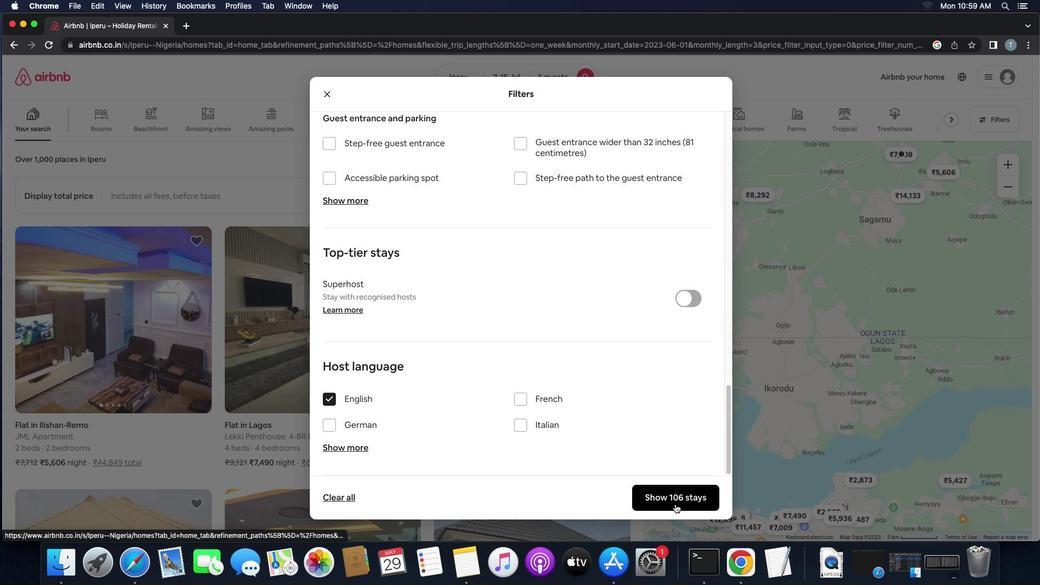 
Action: Mouse pressed left at (675, 504)
Screenshot: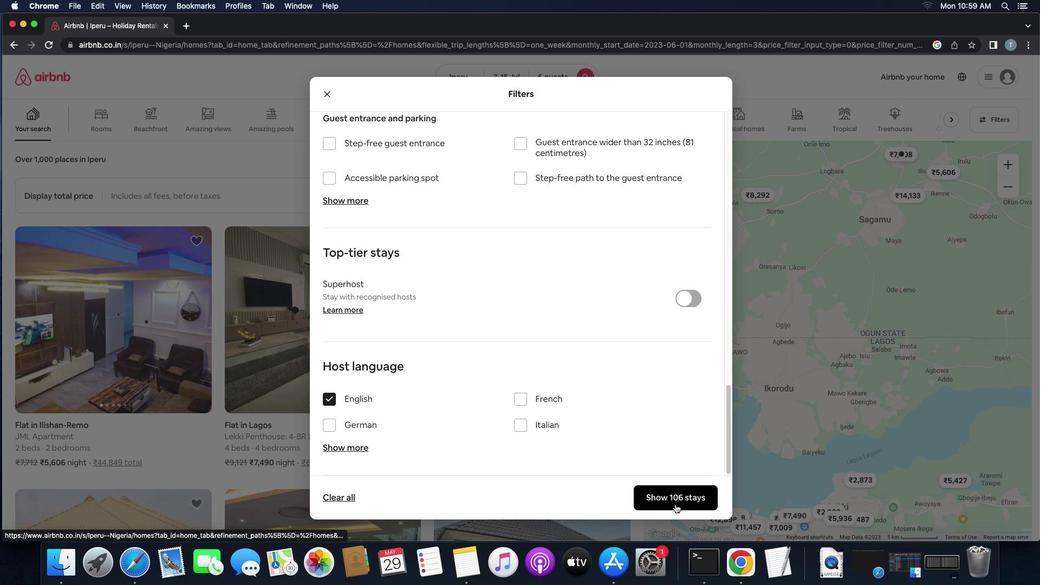 
Action: Mouse moved to (439, 286)
Screenshot: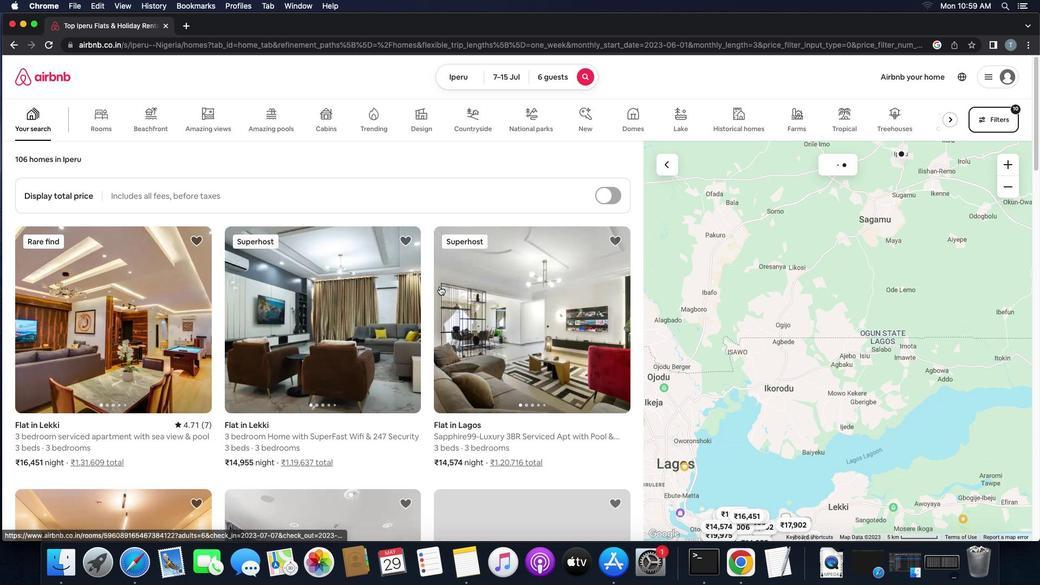 
